 Task: Search one way flight ticket for 5 adults, 2 children, 1 infant in seat and 1 infant on lap in economy from New Orleans: Louis Armstrong New Orleans International Airport to Springfield: Abraham Lincoln Capital Airport on 5-2-2023. Choice of flights is United. Number of bags: 10 checked bags. Price is upto 93000. Outbound departure time preference is 11:15.
Action: Mouse moved to (293, 254)
Screenshot: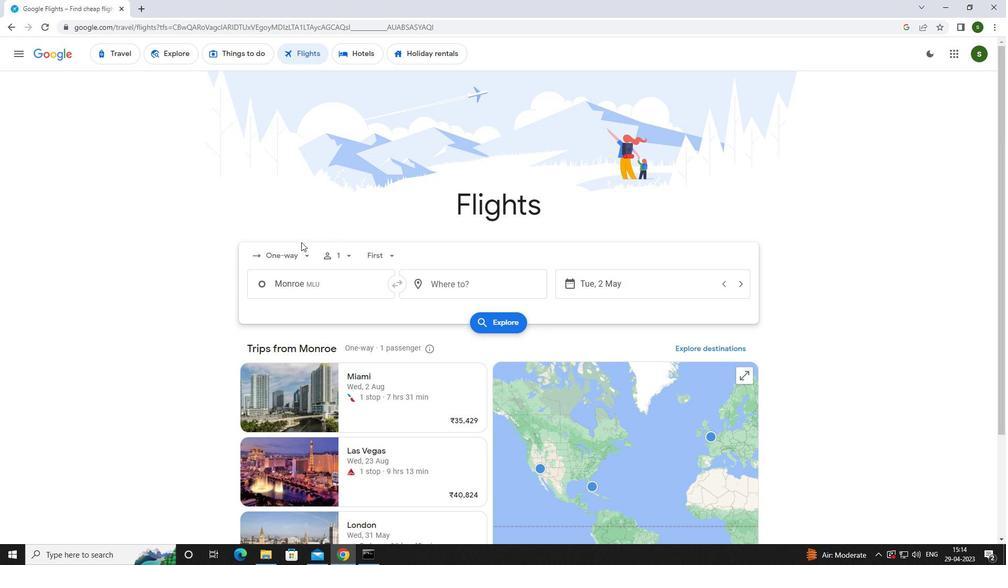 
Action: Mouse pressed left at (293, 254)
Screenshot: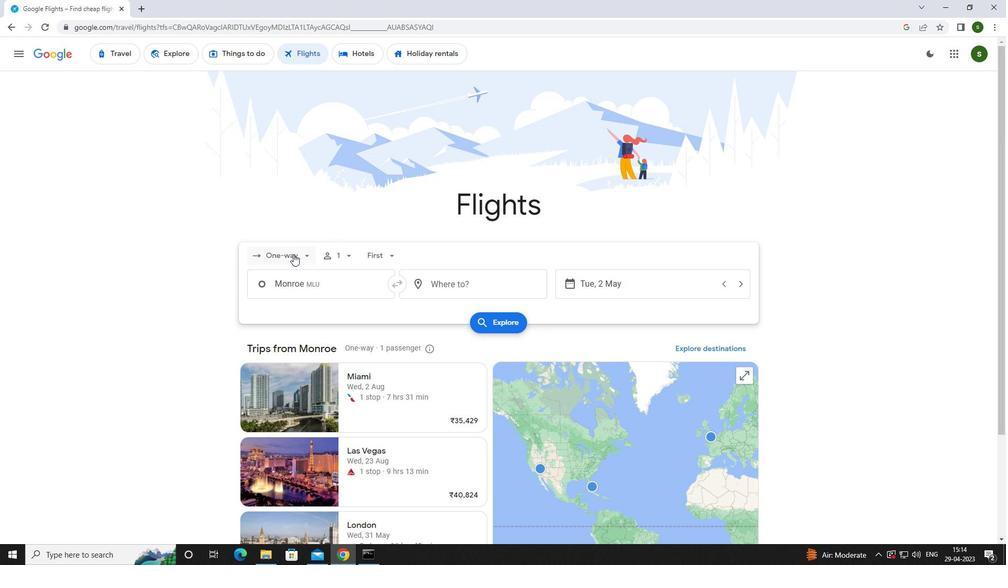 
Action: Mouse moved to (309, 306)
Screenshot: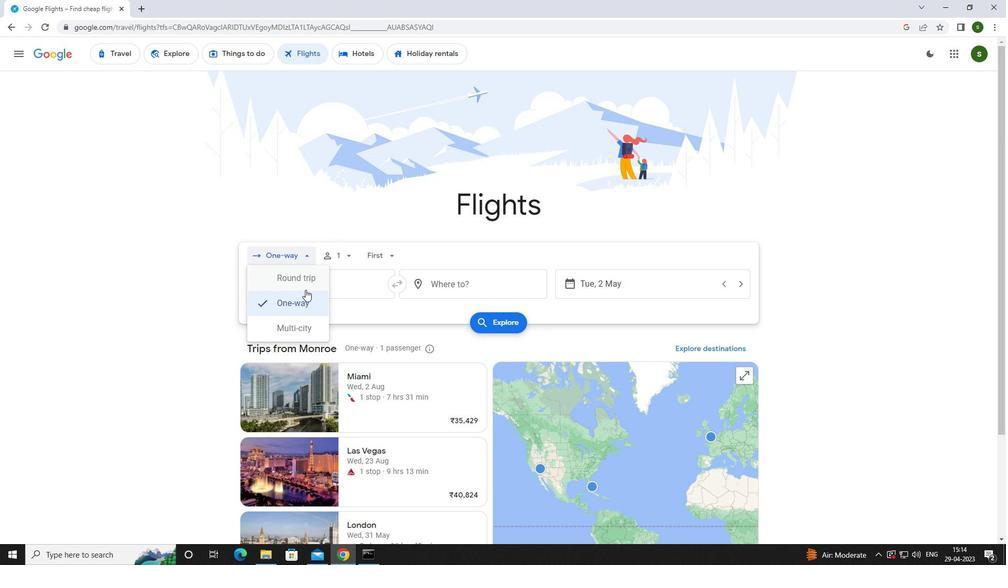 
Action: Mouse pressed left at (309, 306)
Screenshot: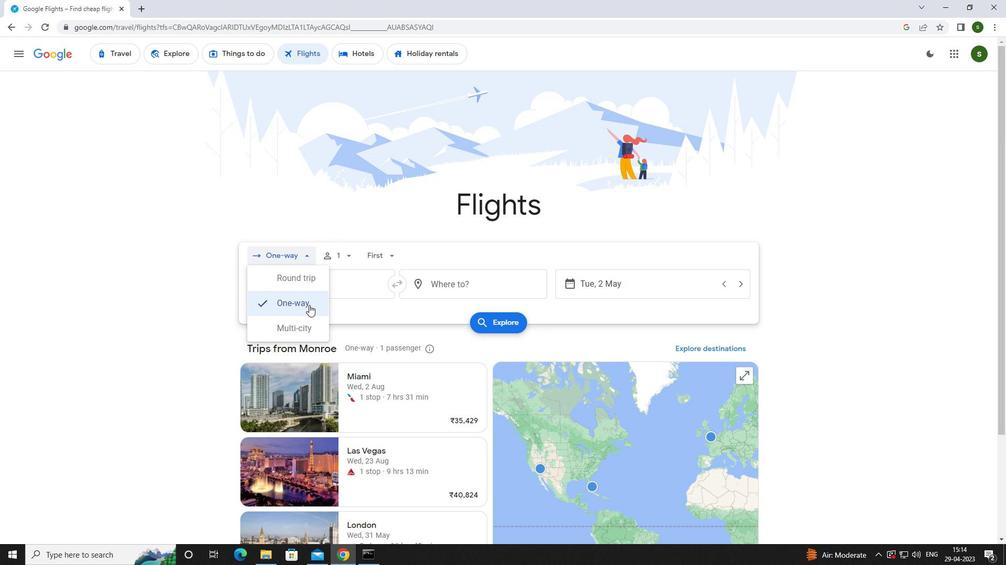 
Action: Mouse moved to (346, 257)
Screenshot: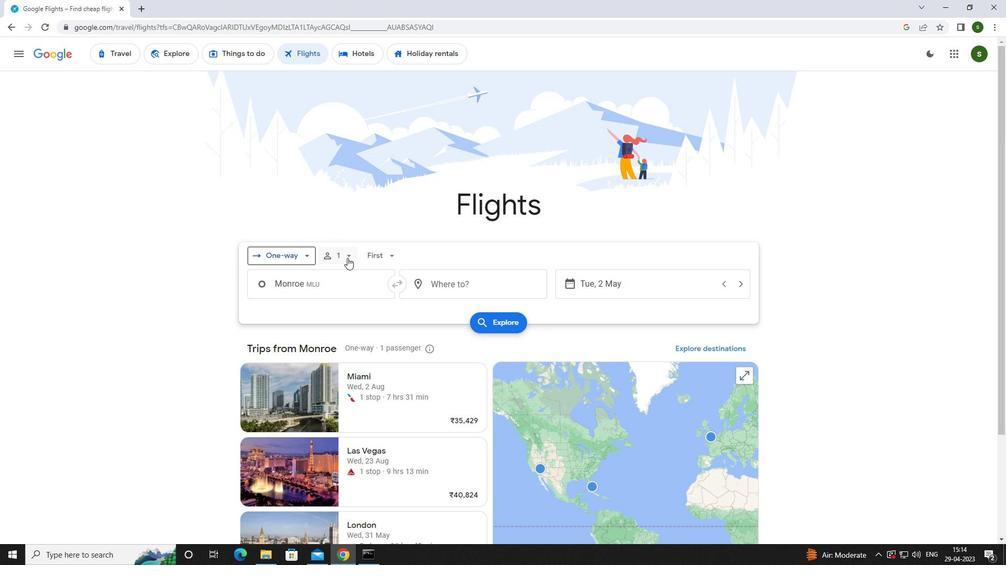 
Action: Mouse pressed left at (346, 257)
Screenshot: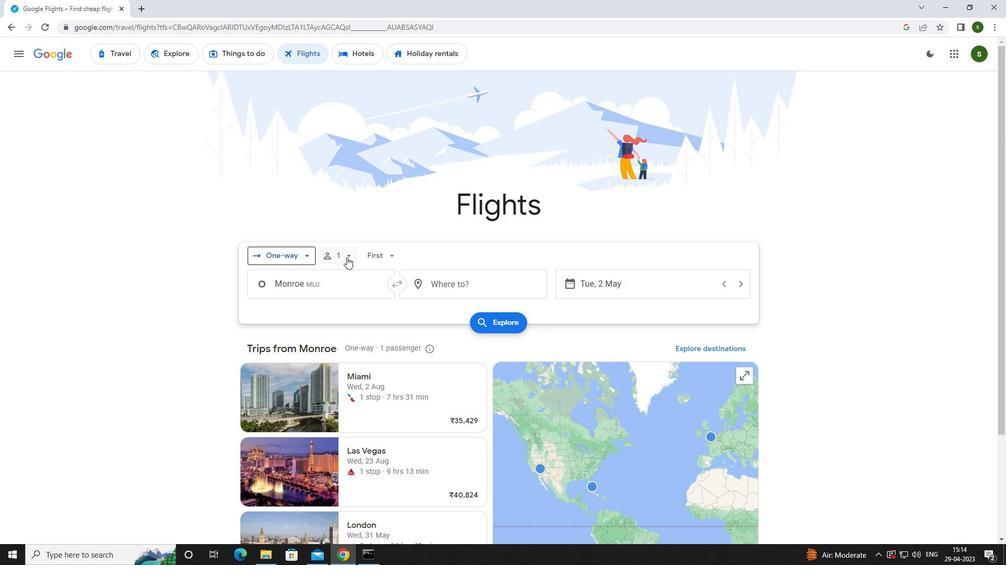 
Action: Mouse moved to (431, 277)
Screenshot: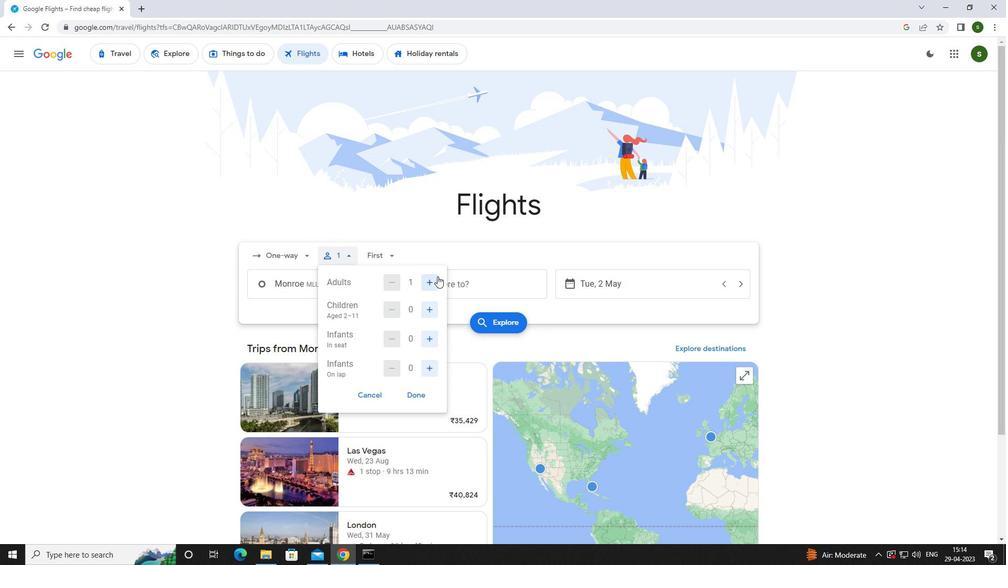 
Action: Mouse pressed left at (431, 277)
Screenshot: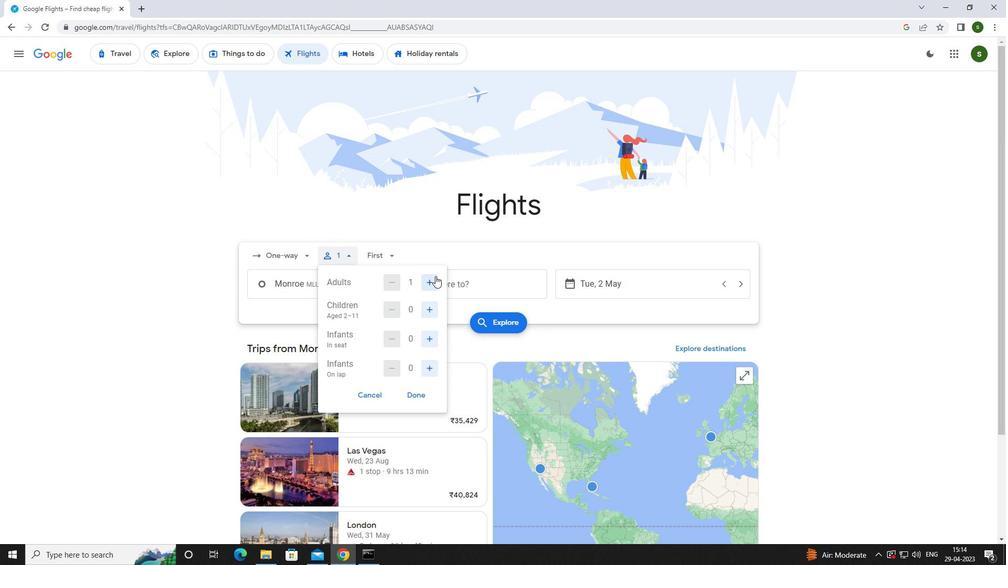 
Action: Mouse pressed left at (431, 277)
Screenshot: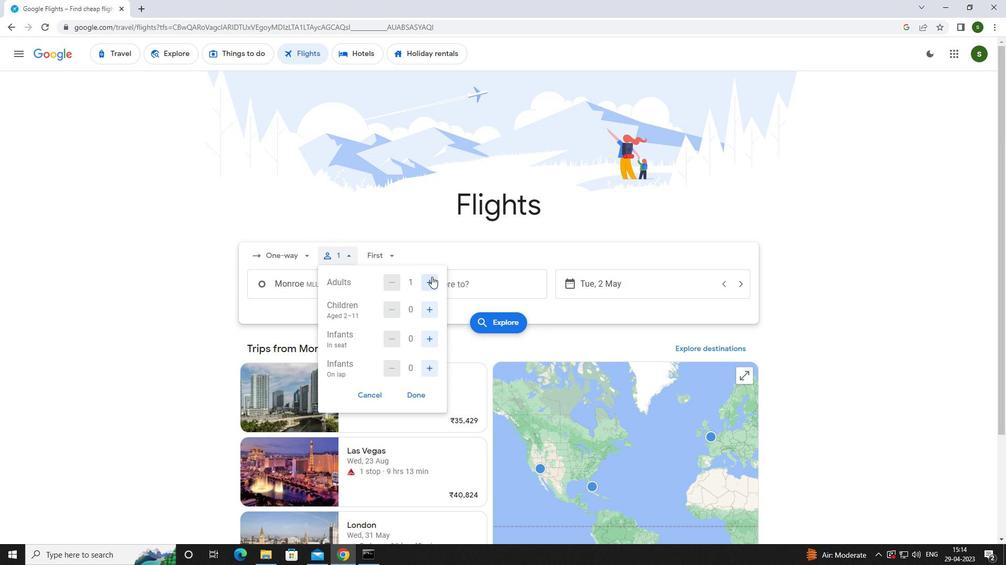 
Action: Mouse pressed left at (431, 277)
Screenshot: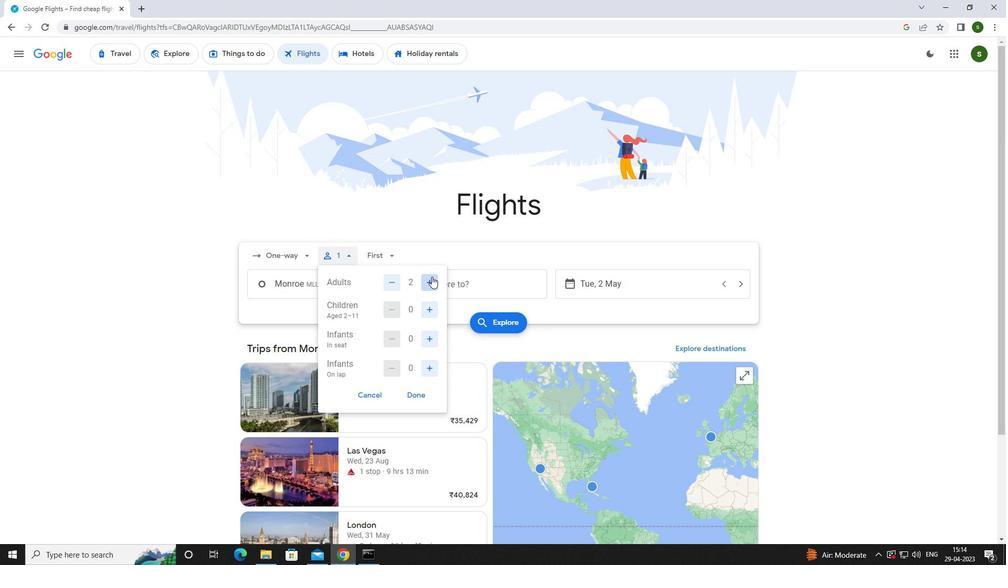 
Action: Mouse moved to (431, 277)
Screenshot: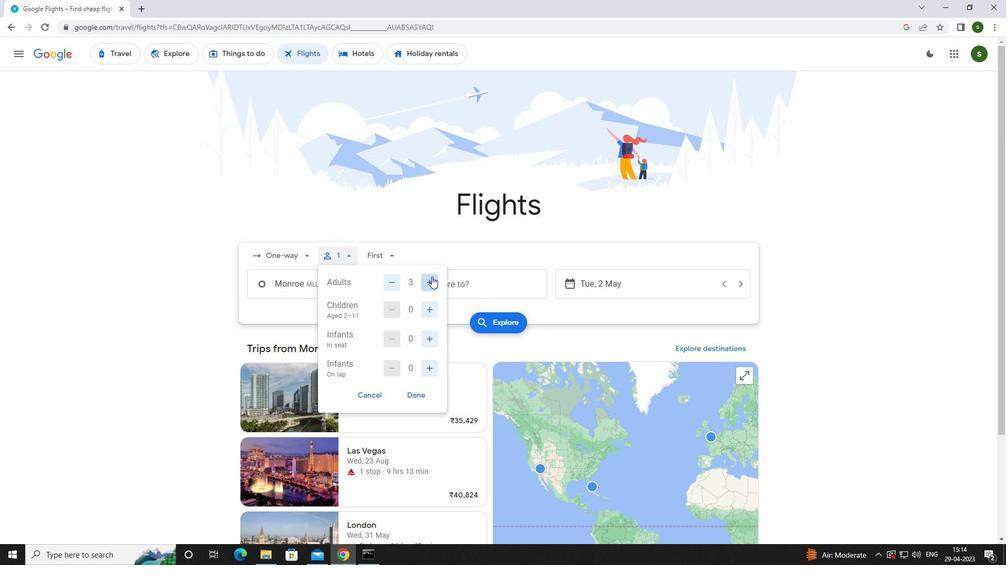 
Action: Mouse pressed left at (431, 277)
Screenshot: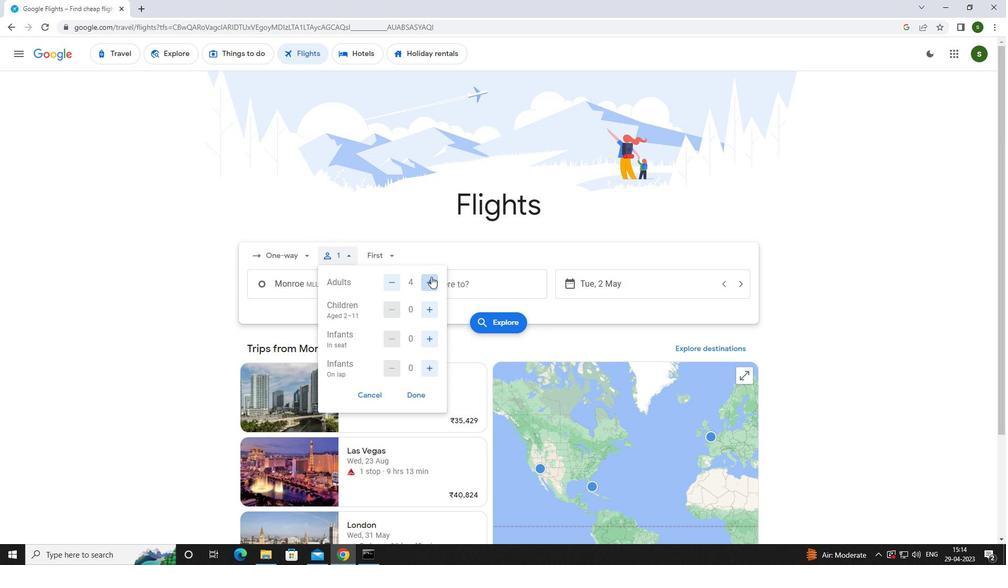 
Action: Mouse moved to (428, 303)
Screenshot: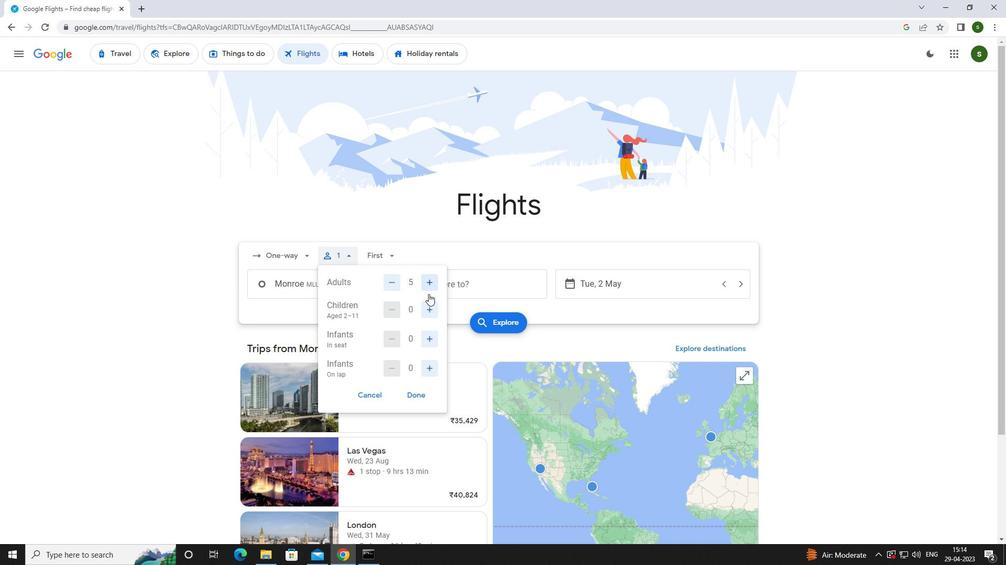 
Action: Mouse pressed left at (428, 303)
Screenshot: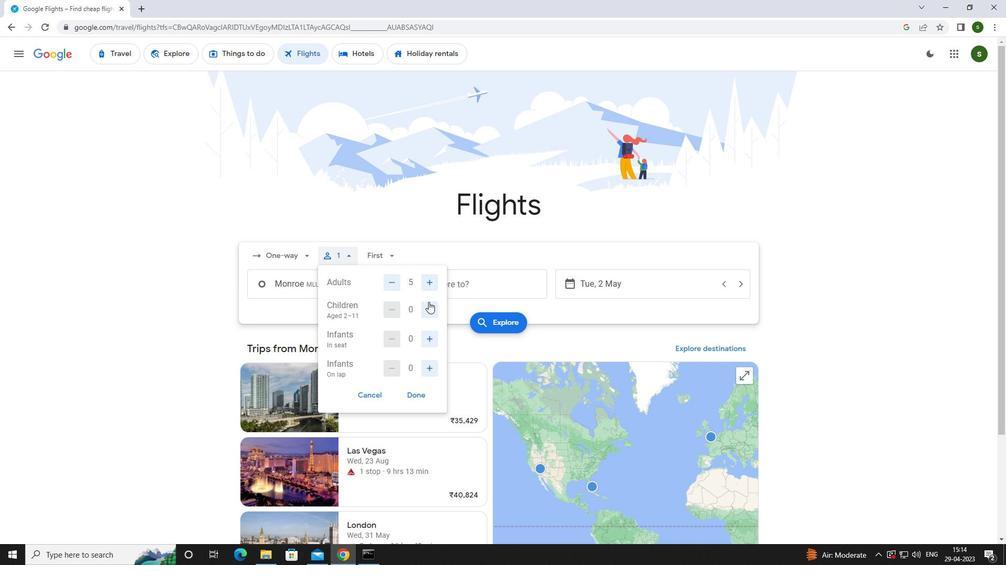 
Action: Mouse pressed left at (428, 303)
Screenshot: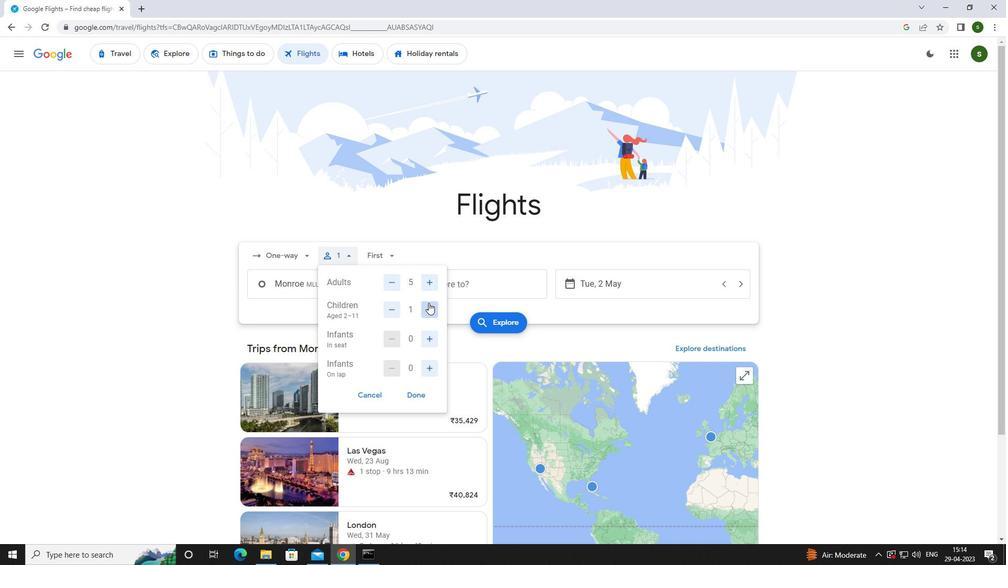
Action: Mouse moved to (430, 334)
Screenshot: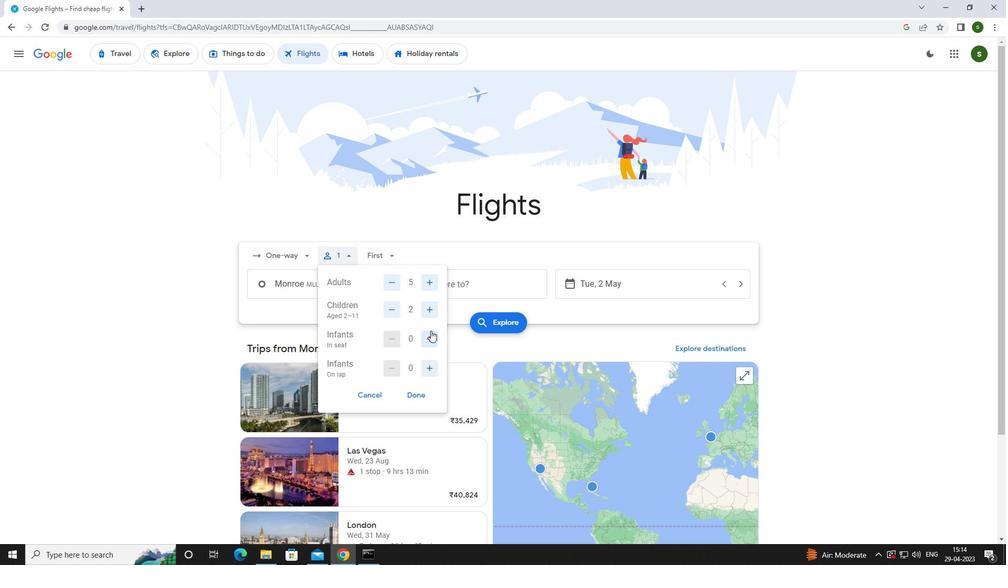 
Action: Mouse pressed left at (430, 334)
Screenshot: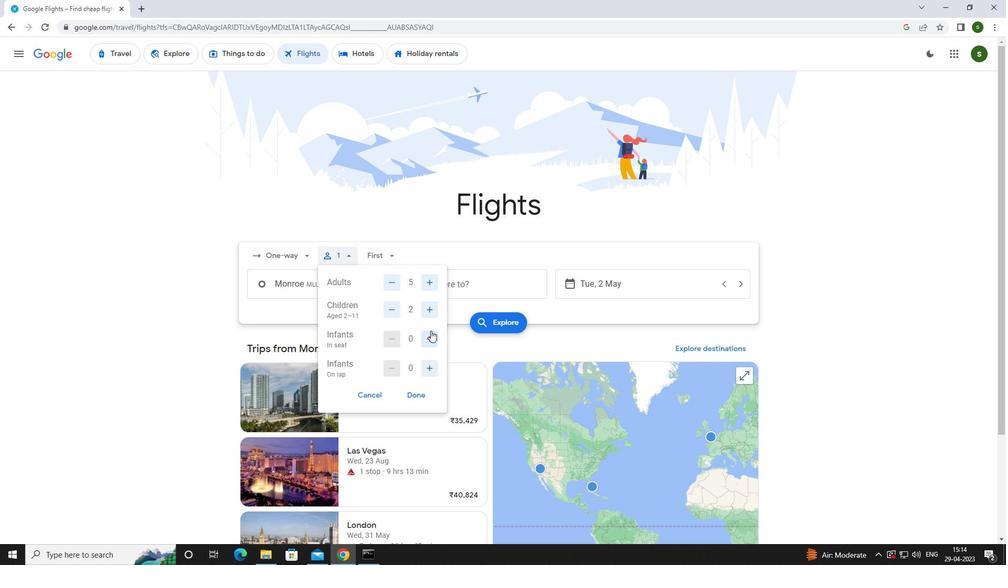 
Action: Mouse moved to (432, 364)
Screenshot: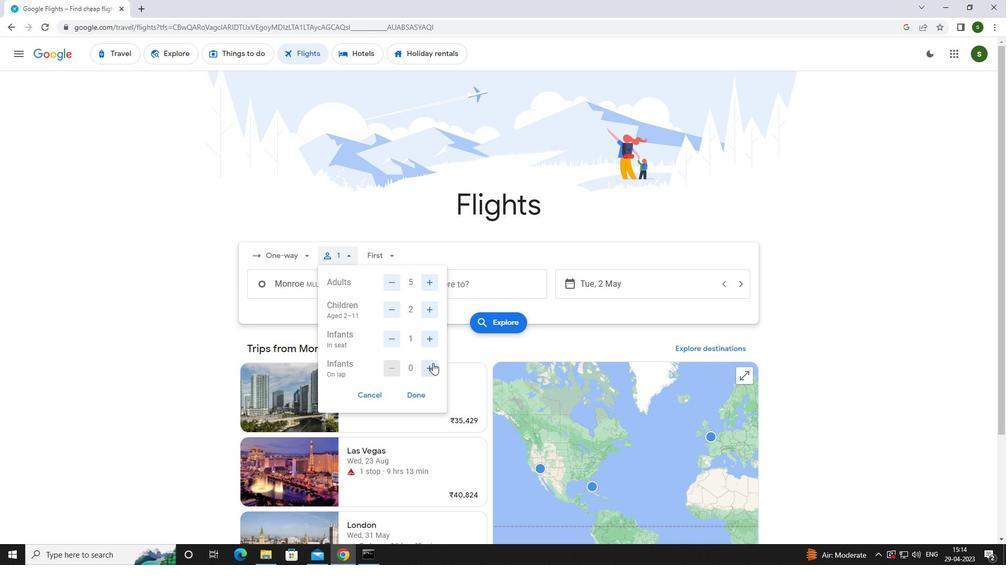 
Action: Mouse pressed left at (432, 364)
Screenshot: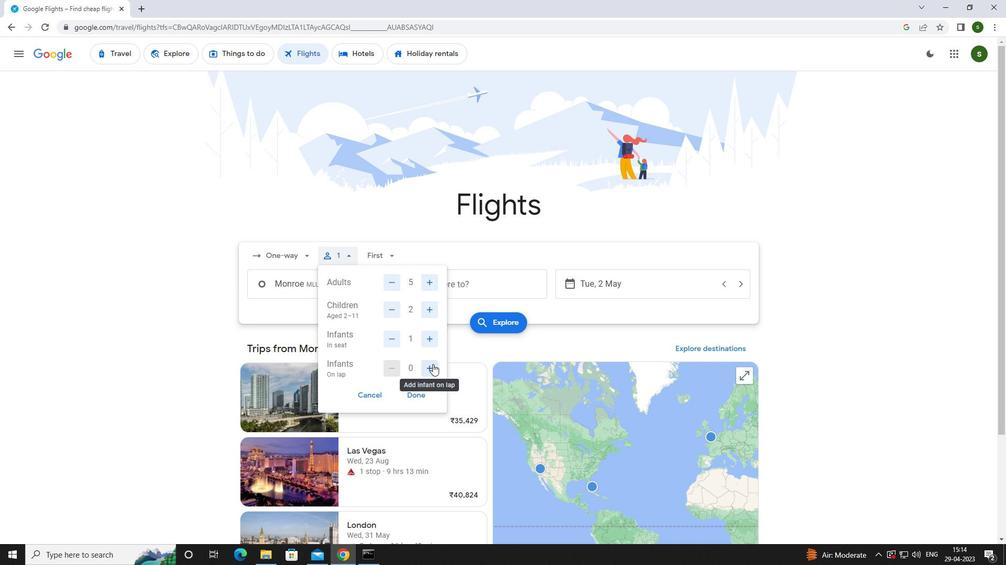 
Action: Mouse moved to (388, 252)
Screenshot: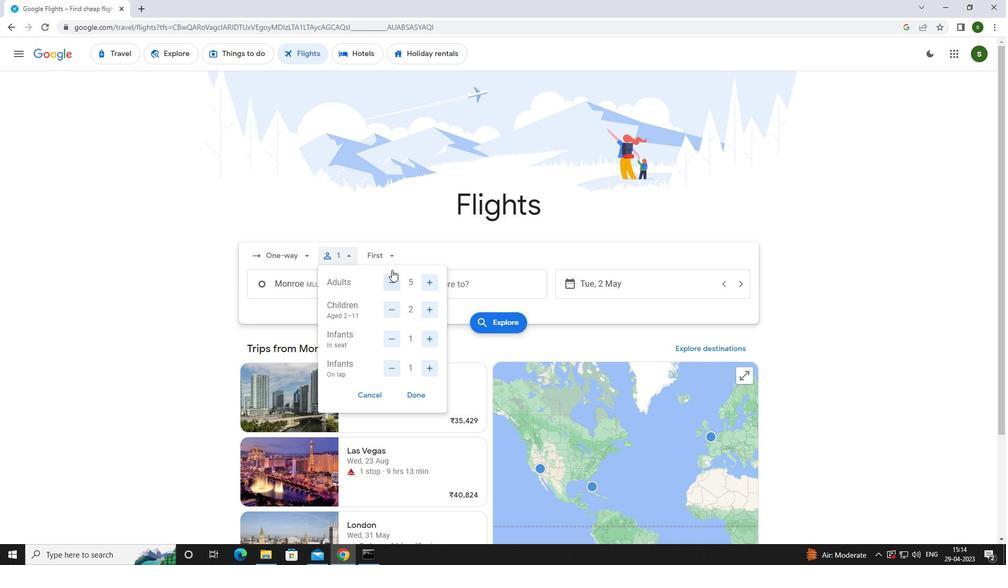 
Action: Mouse pressed left at (388, 252)
Screenshot: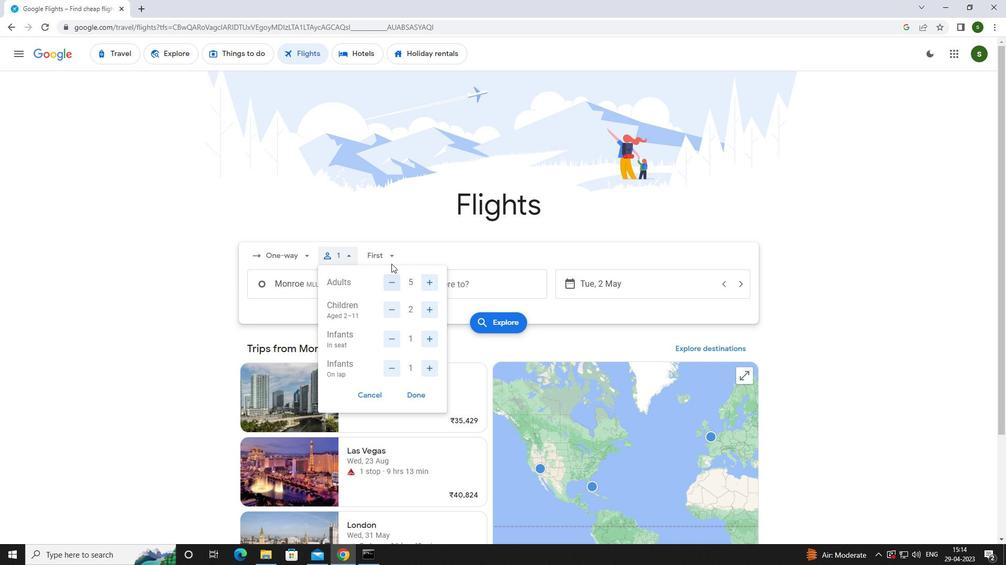 
Action: Mouse moved to (425, 282)
Screenshot: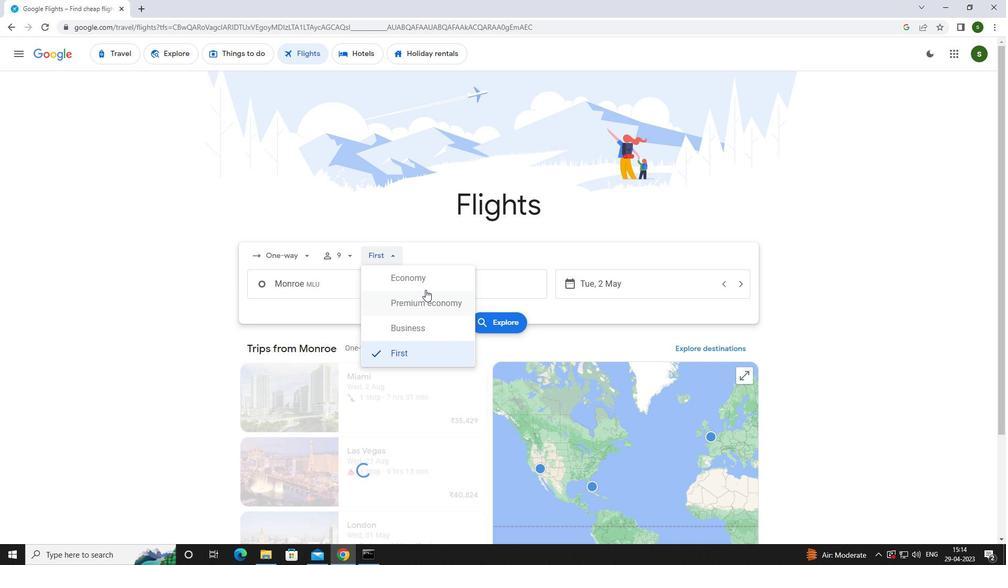 
Action: Mouse pressed left at (425, 282)
Screenshot: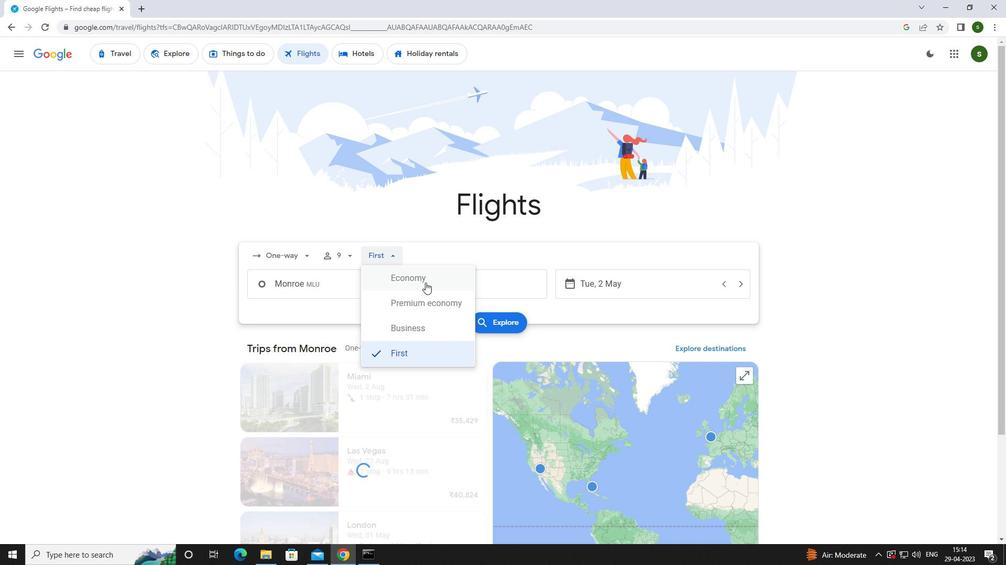 
Action: Mouse moved to (360, 282)
Screenshot: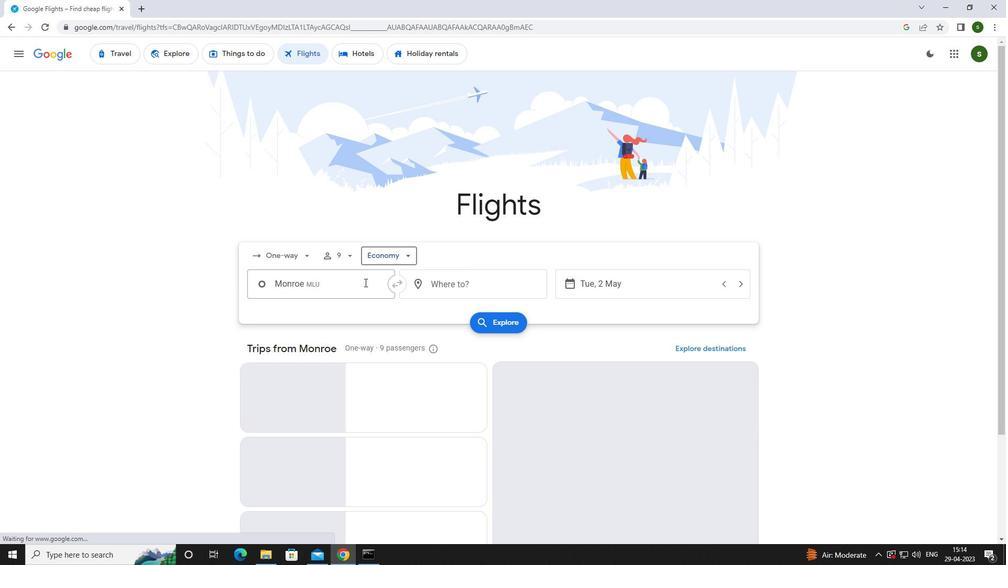 
Action: Mouse pressed left at (360, 282)
Screenshot: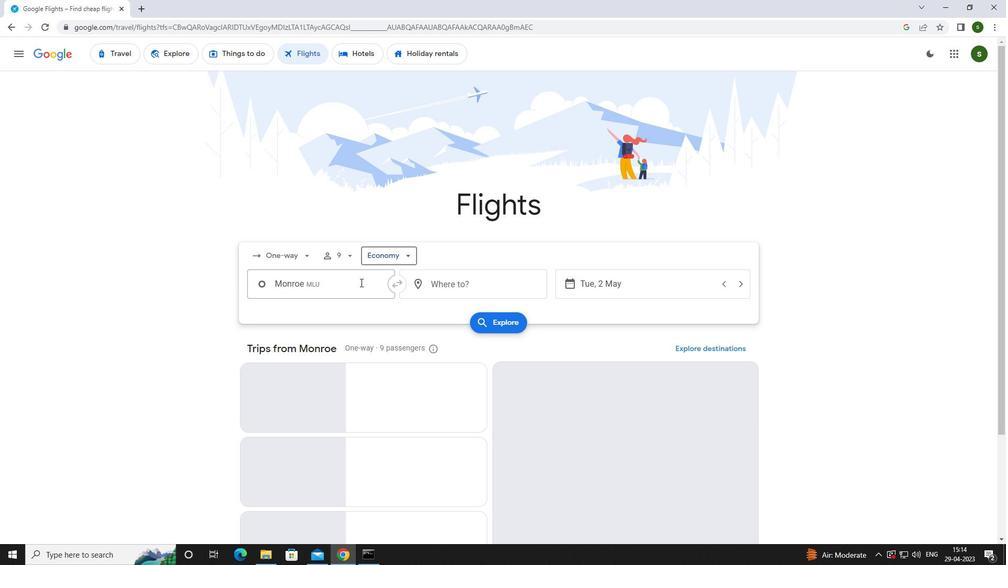 
Action: Key pressed n<Key.caps_lock>ew<Key.space><Key.caps_lock>o<Key.caps_lock>l<Key.backspace>rleans
Screenshot: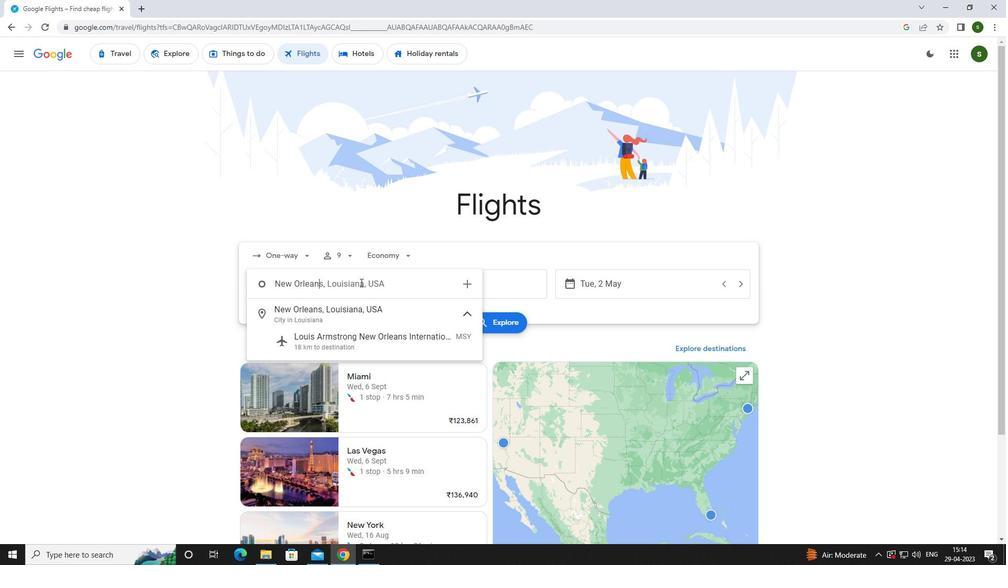 
Action: Mouse moved to (368, 342)
Screenshot: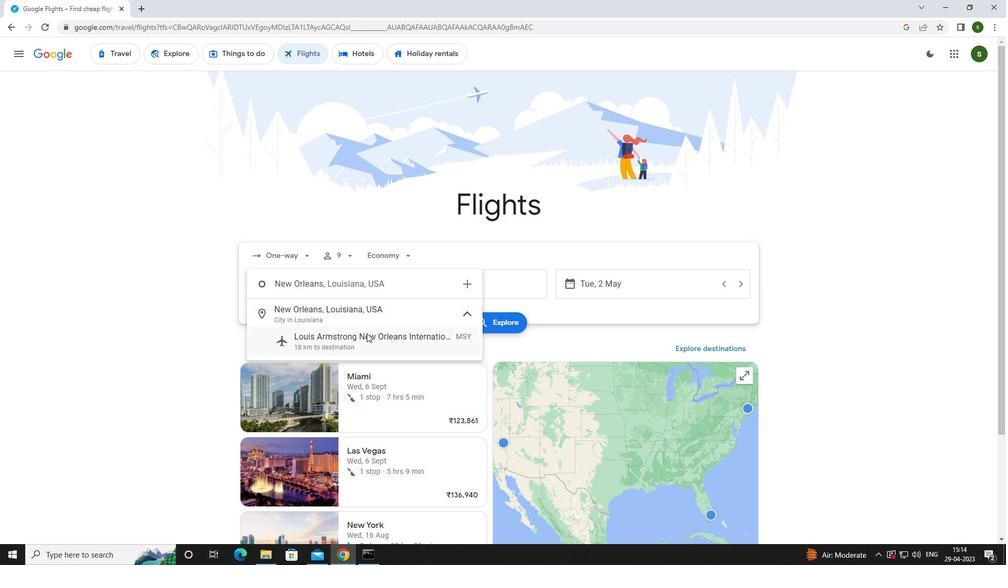 
Action: Mouse pressed left at (368, 342)
Screenshot: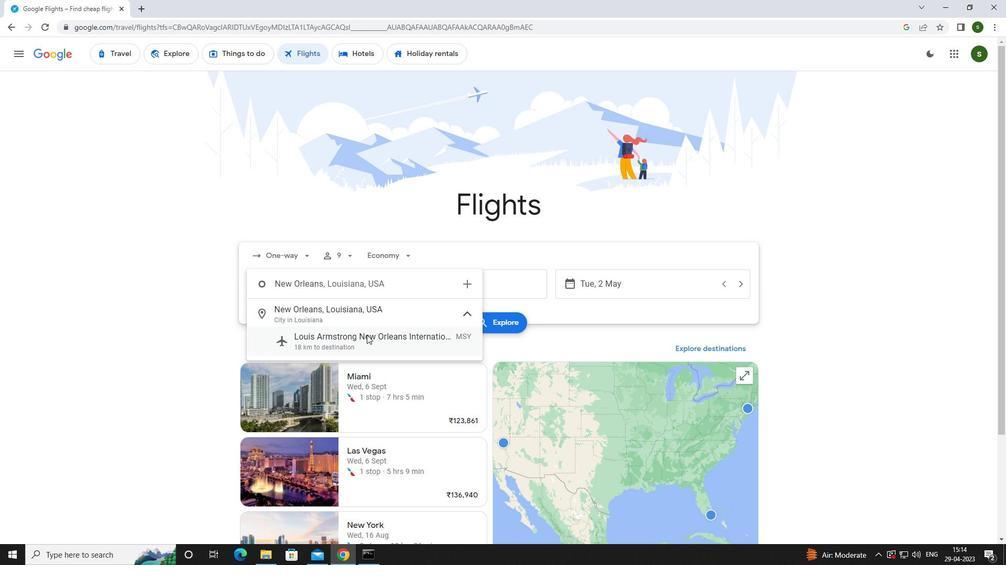 
Action: Mouse moved to (460, 282)
Screenshot: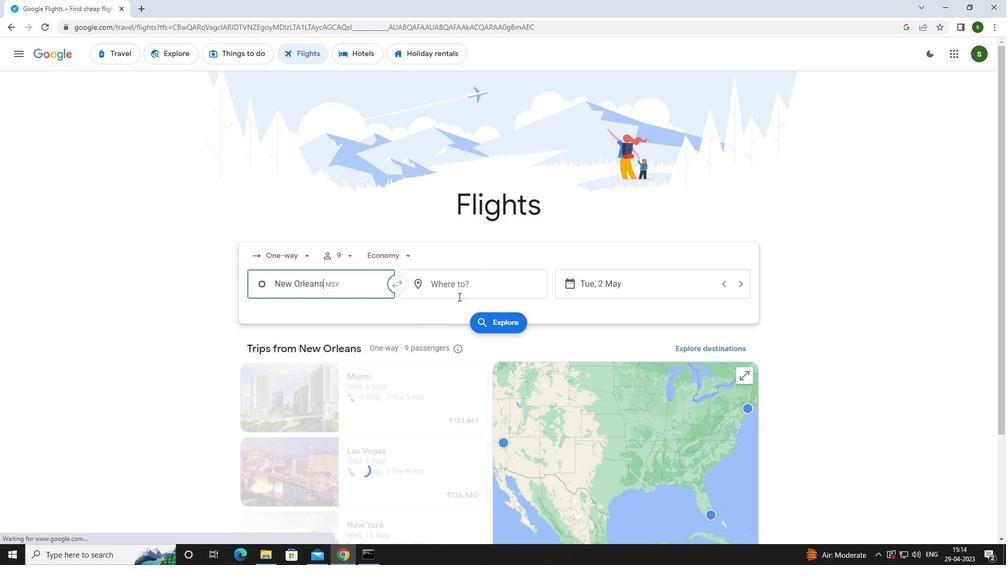 
Action: Mouse pressed left at (460, 282)
Screenshot: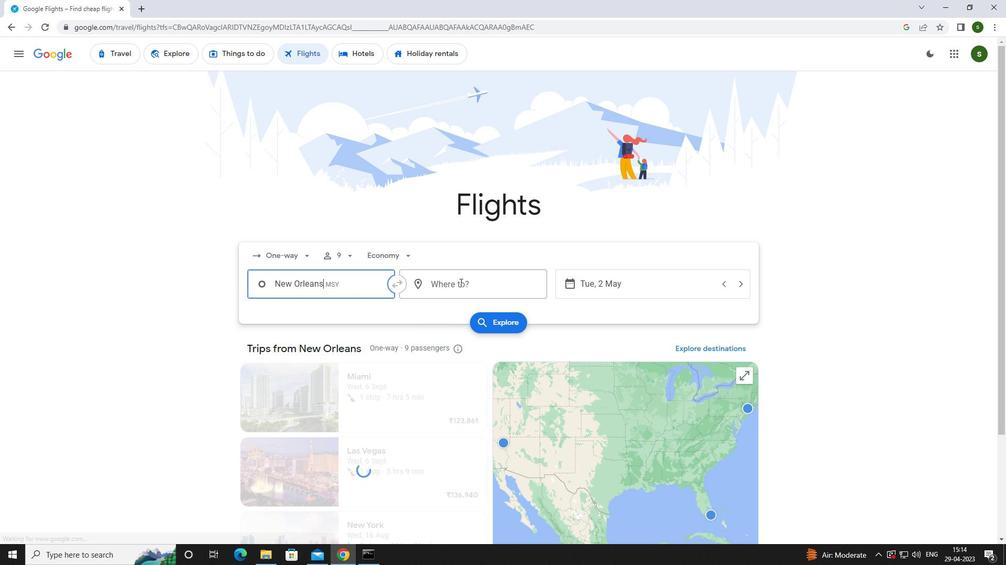
Action: Key pressed <Key.caps_lock>s<Key.caps_lock>pringfield
Screenshot: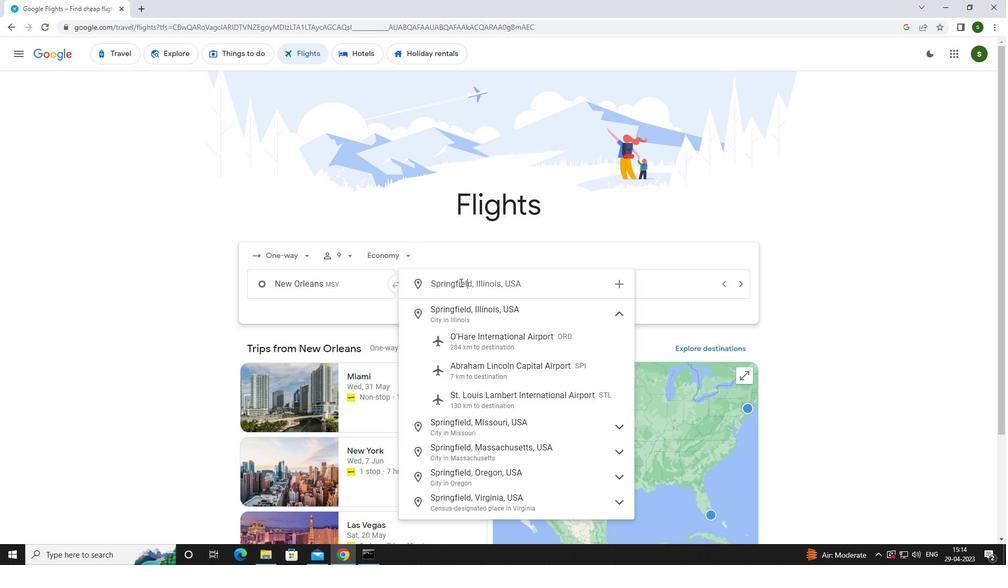 
Action: Mouse moved to (515, 375)
Screenshot: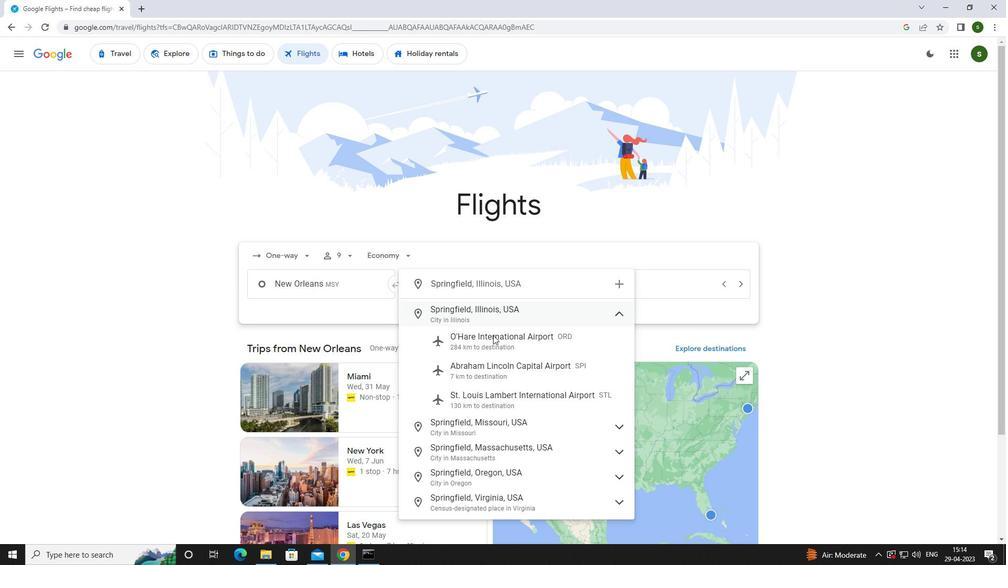 
Action: Mouse pressed left at (515, 375)
Screenshot: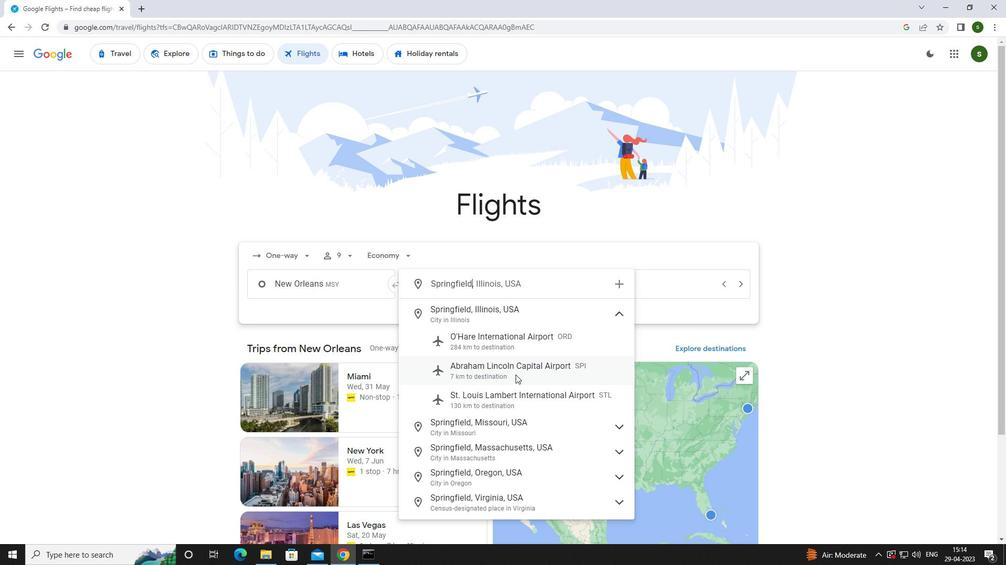 
Action: Mouse moved to (643, 290)
Screenshot: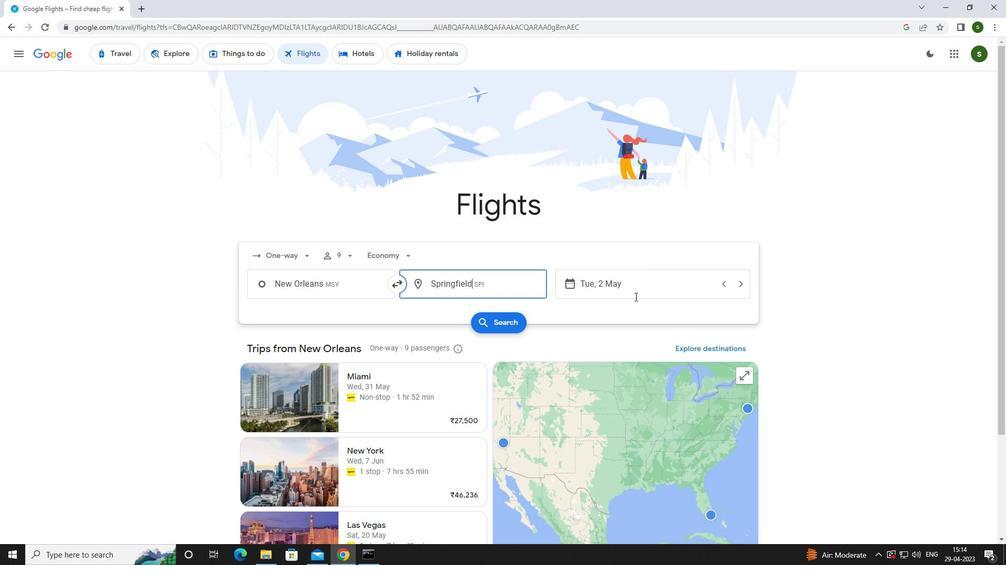
Action: Mouse pressed left at (643, 290)
Screenshot: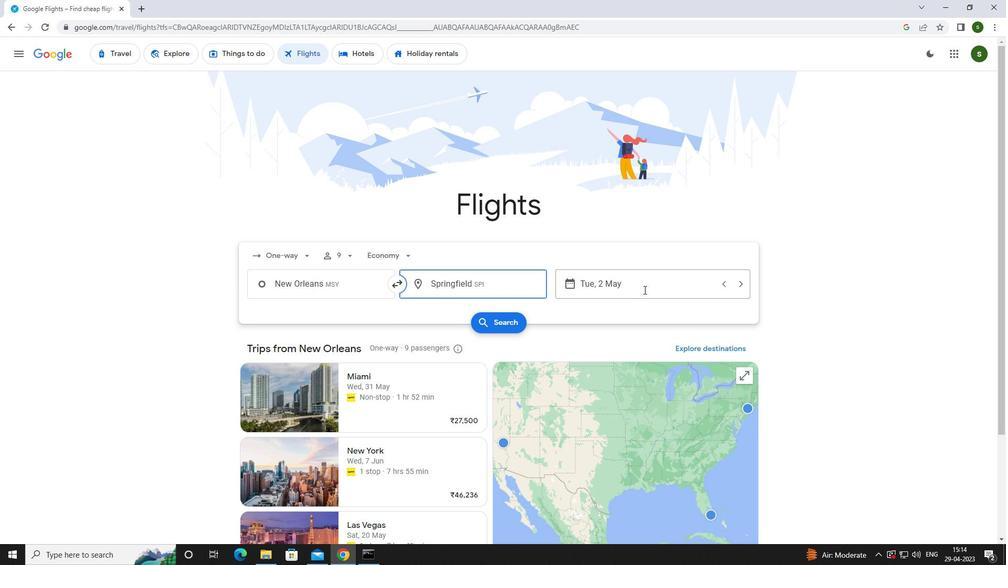 
Action: Mouse moved to (634, 344)
Screenshot: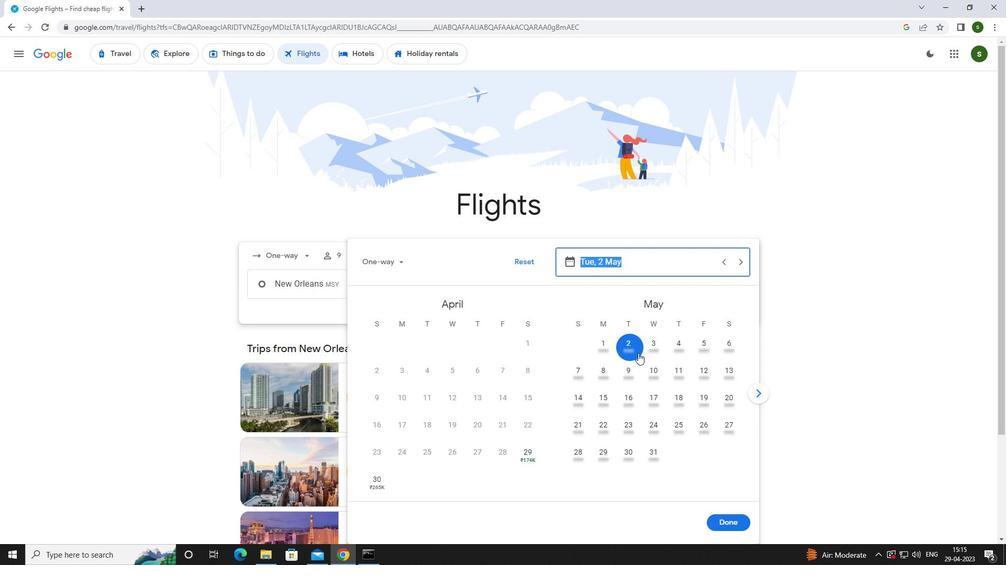 
Action: Mouse pressed left at (634, 344)
Screenshot: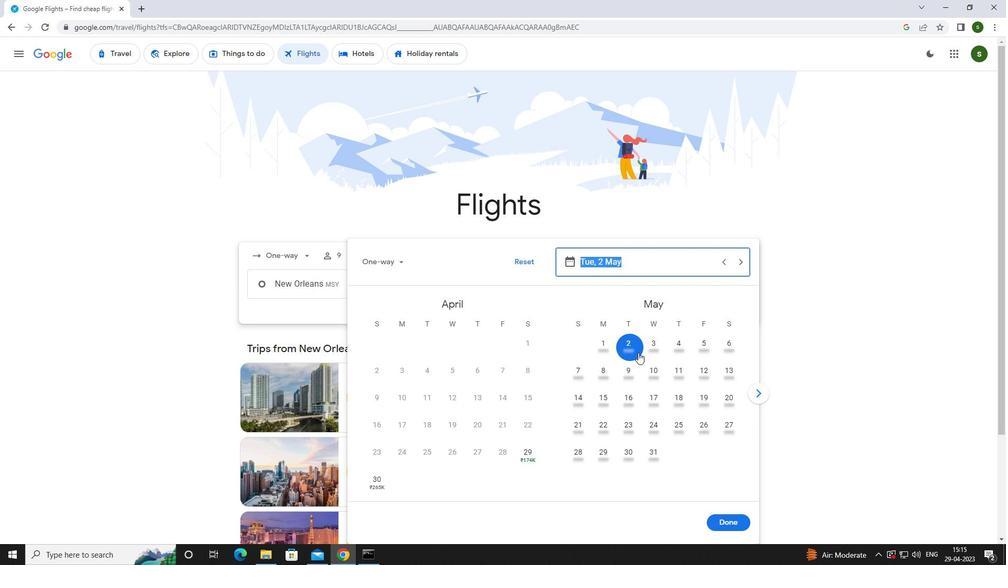 
Action: Mouse moved to (723, 517)
Screenshot: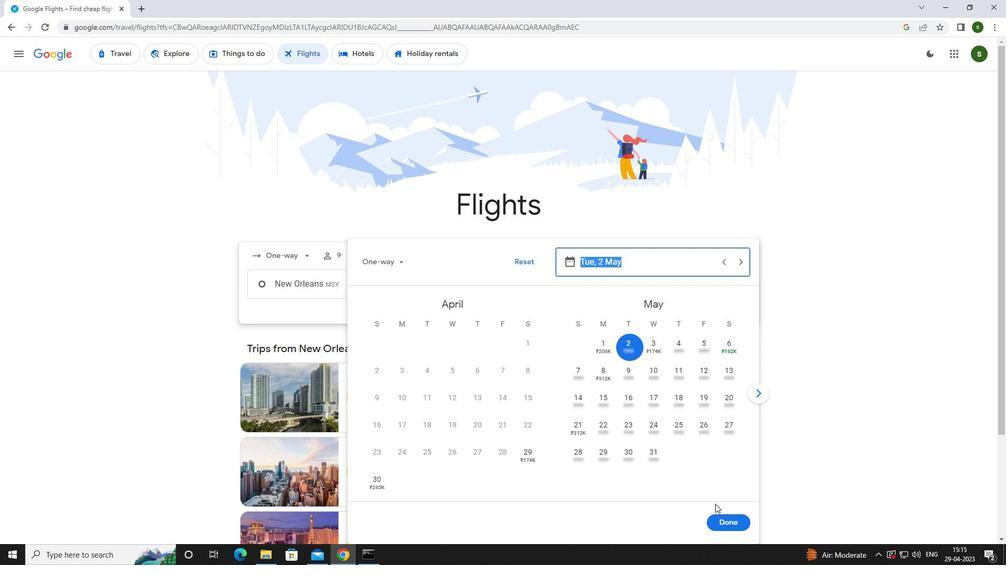 
Action: Mouse pressed left at (723, 517)
Screenshot: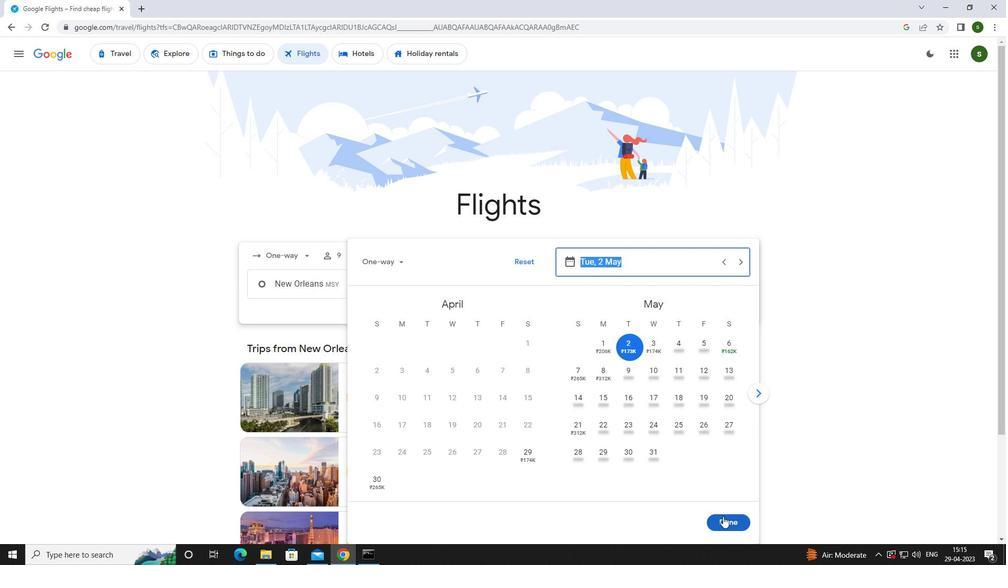
Action: Mouse moved to (497, 317)
Screenshot: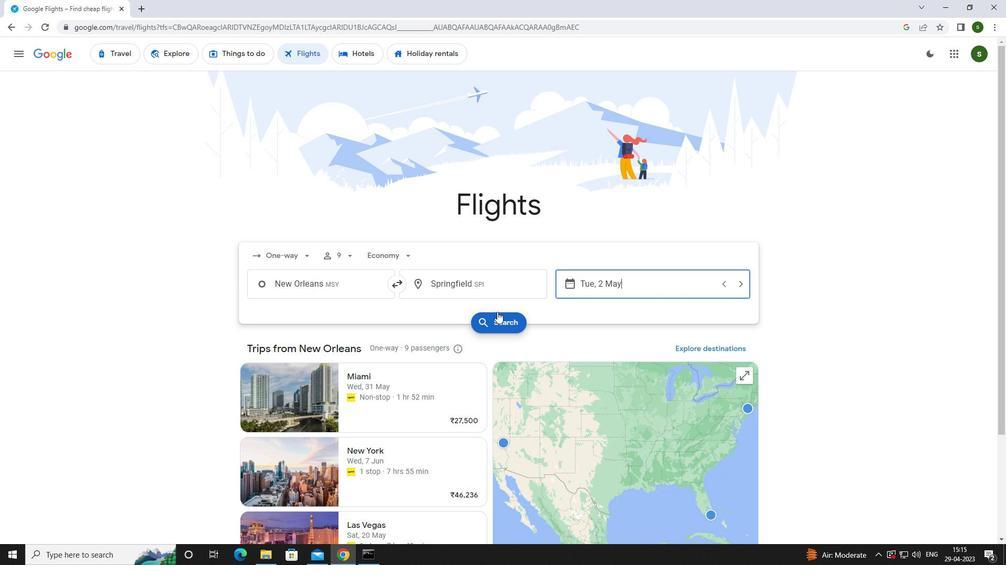 
Action: Mouse pressed left at (497, 317)
Screenshot: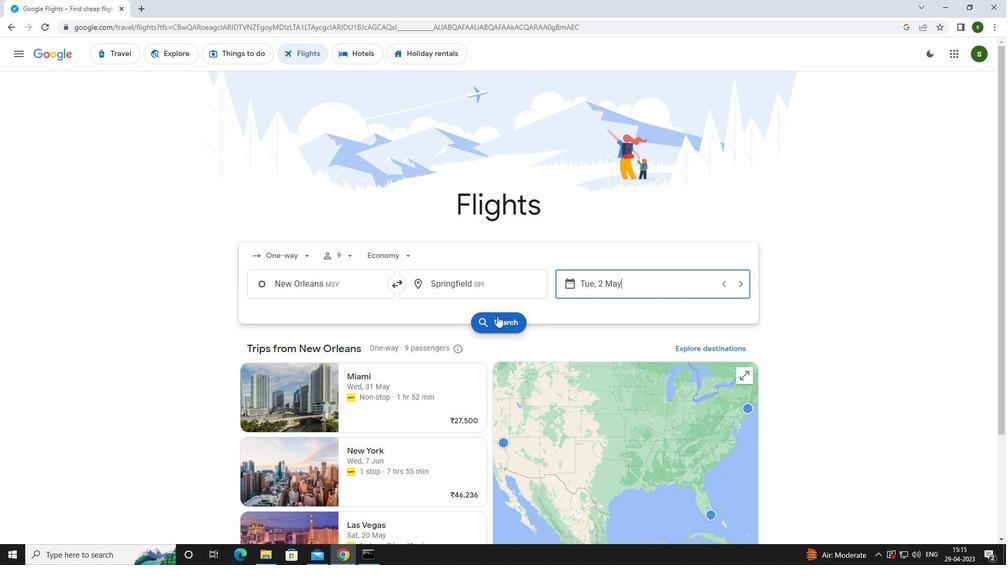 
Action: Mouse moved to (271, 154)
Screenshot: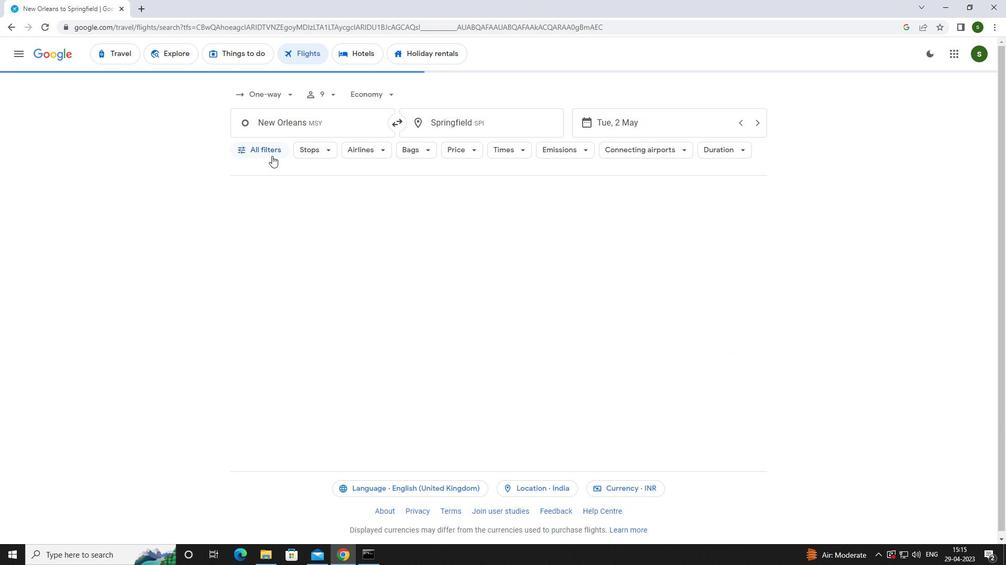 
Action: Mouse pressed left at (271, 154)
Screenshot: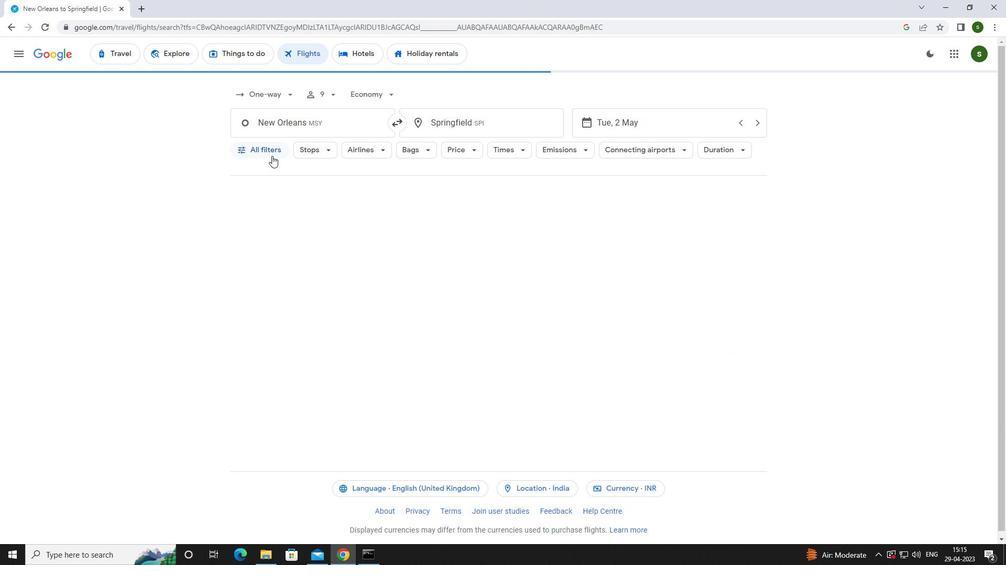 
Action: Mouse moved to (394, 377)
Screenshot: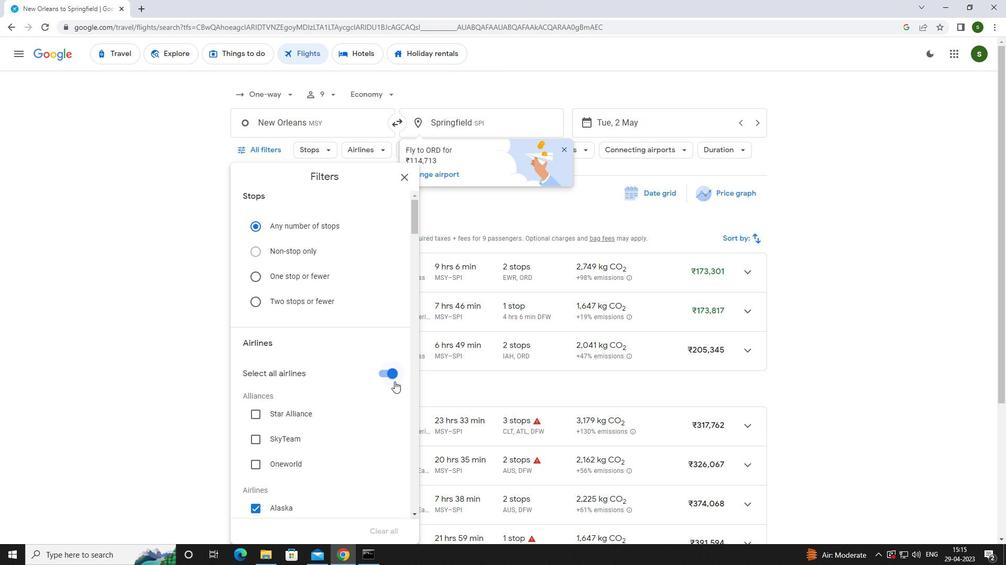 
Action: Mouse pressed left at (394, 377)
Screenshot: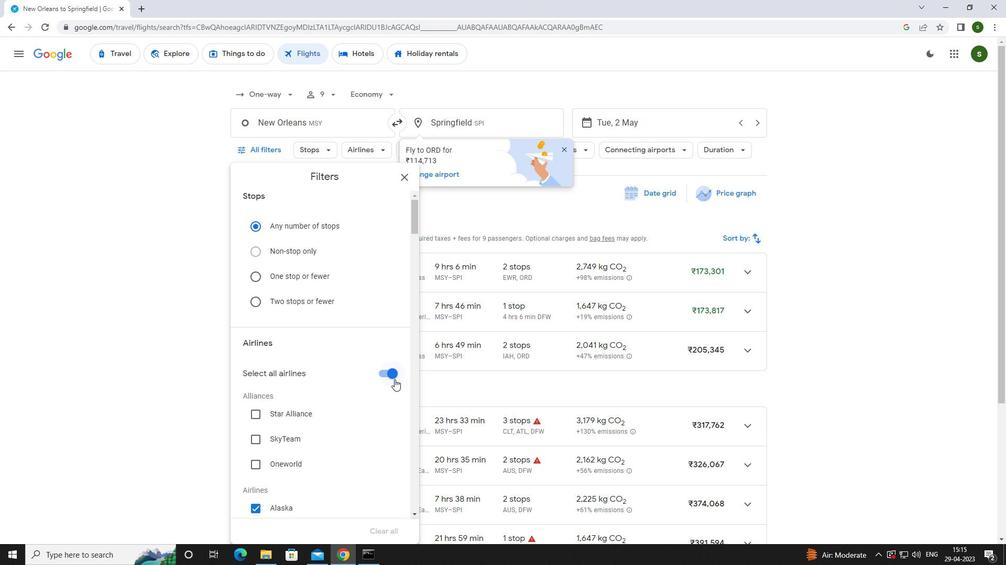 
Action: Mouse moved to (318, 318)
Screenshot: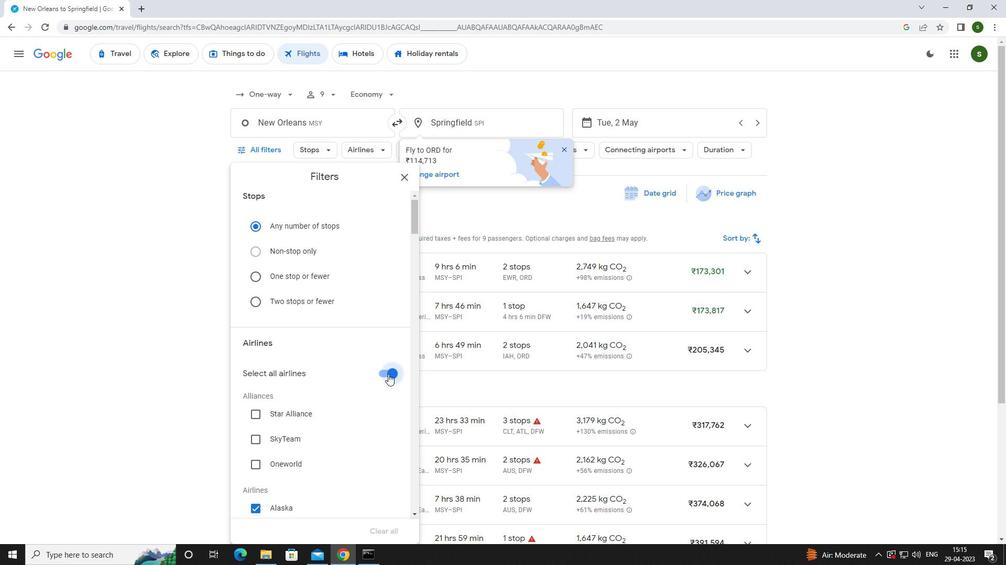 
Action: Mouse scrolled (318, 317) with delta (0, 0)
Screenshot: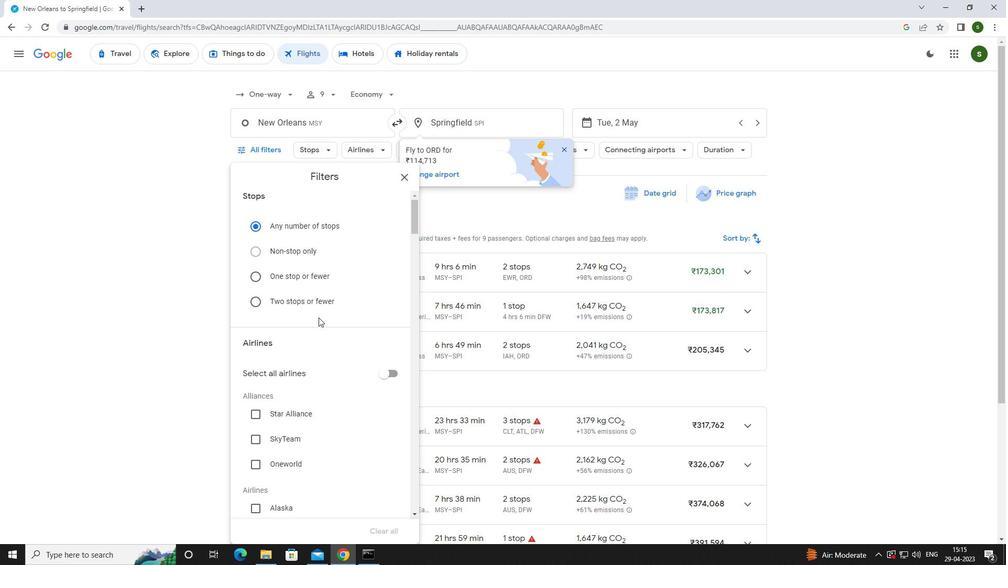 
Action: Mouse scrolled (318, 317) with delta (0, 0)
Screenshot: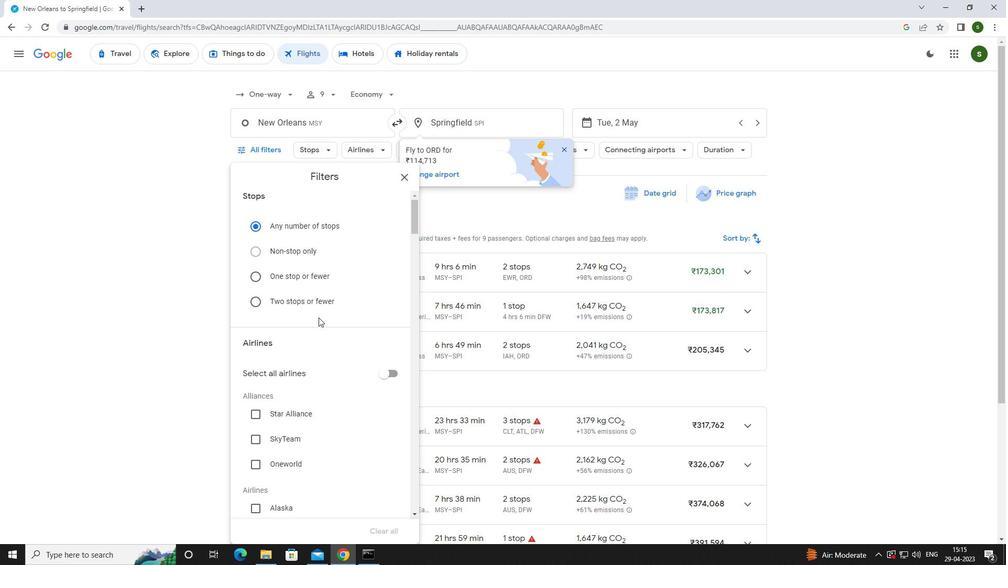 
Action: Mouse scrolled (318, 317) with delta (0, 0)
Screenshot: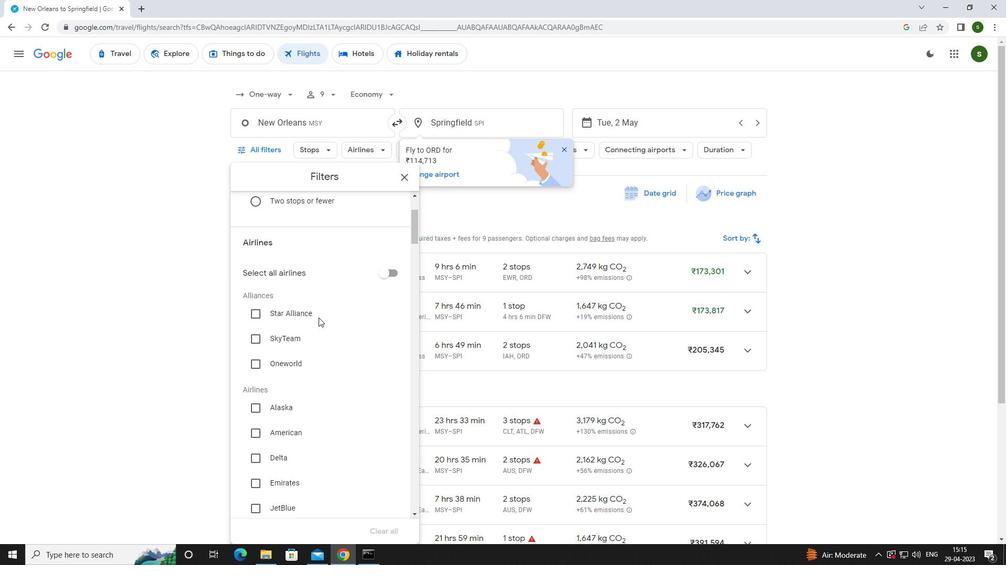 
Action: Mouse scrolled (318, 317) with delta (0, 0)
Screenshot: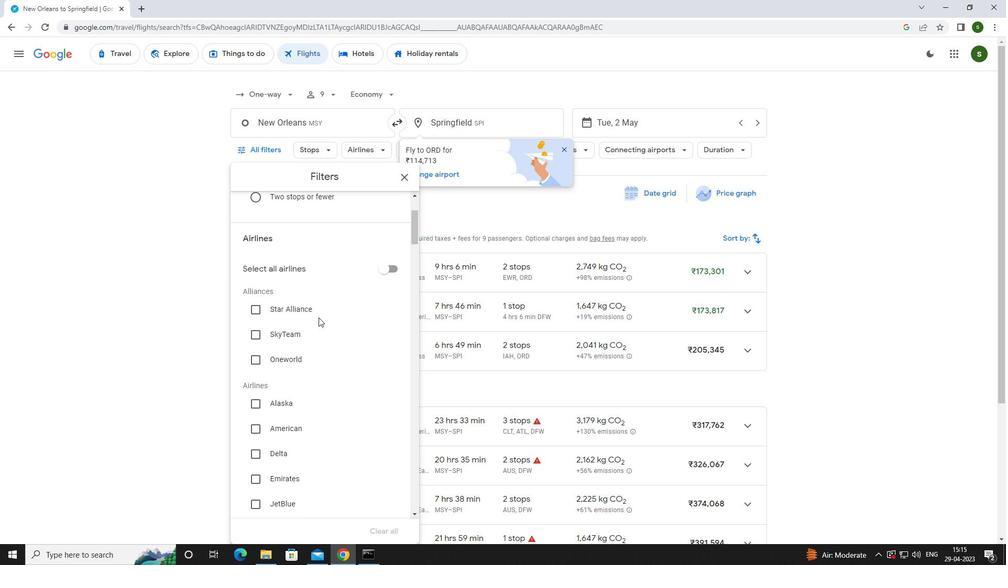 
Action: Mouse scrolled (318, 317) with delta (0, 0)
Screenshot: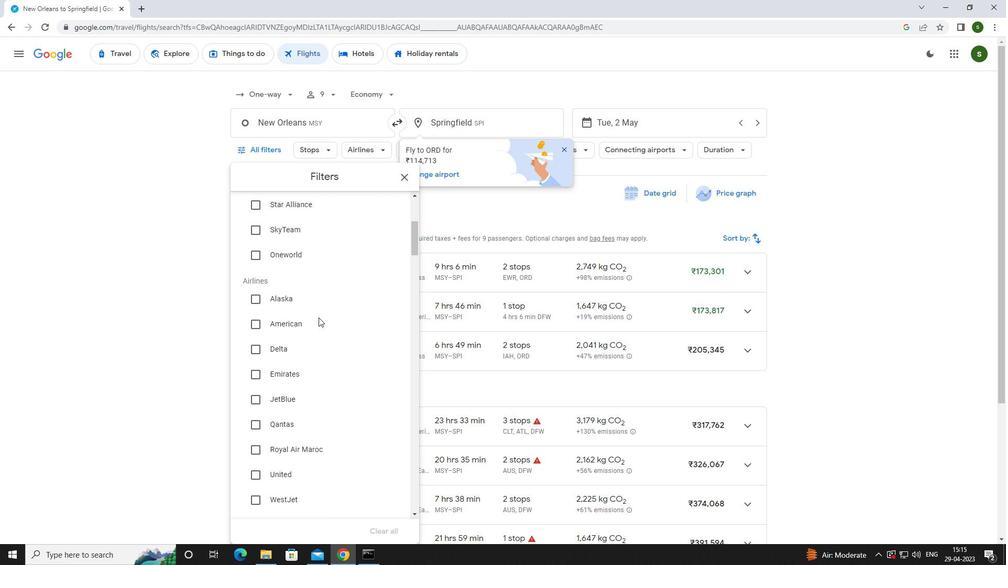 
Action: Mouse scrolled (318, 317) with delta (0, 0)
Screenshot: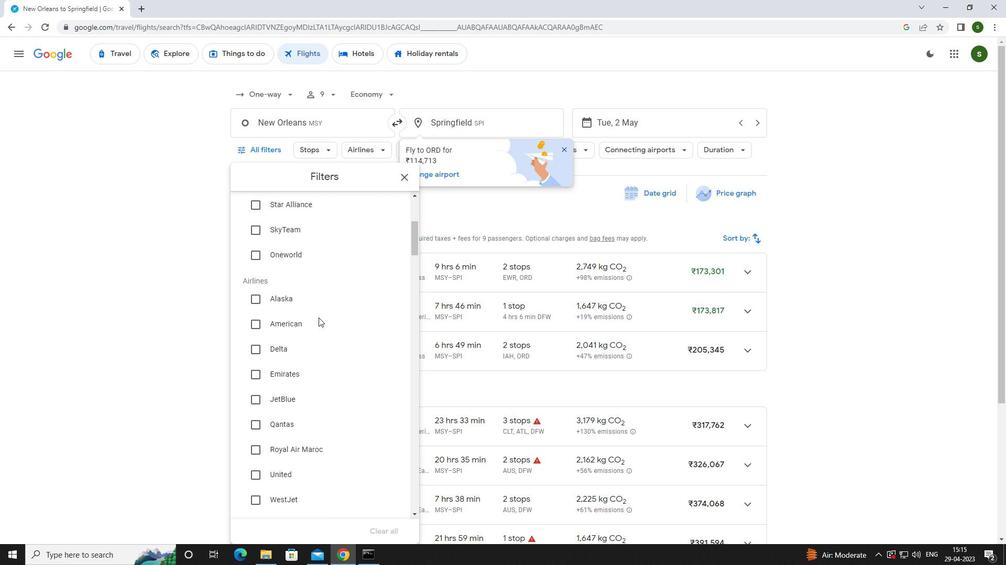 
Action: Mouse moved to (281, 370)
Screenshot: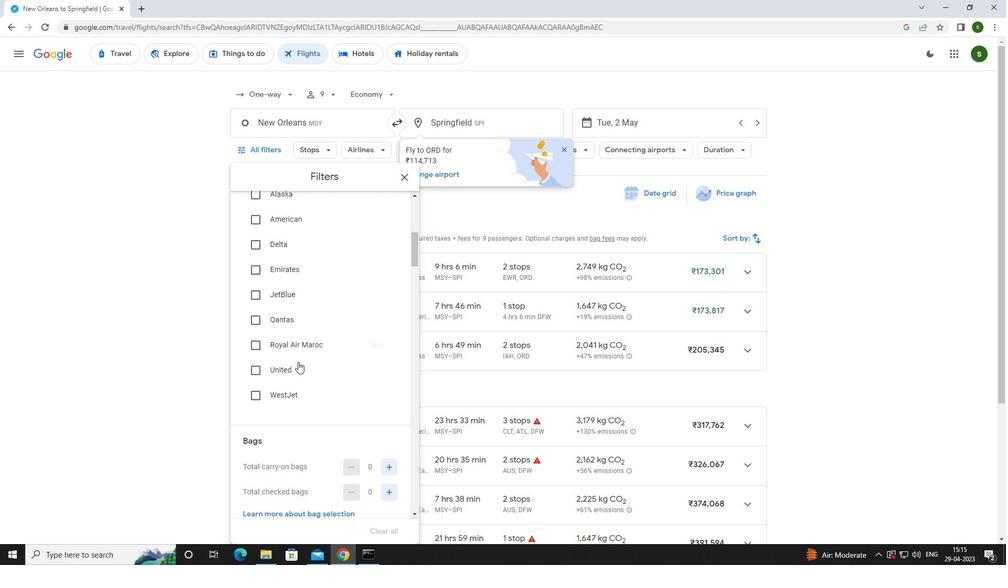 
Action: Mouse pressed left at (281, 370)
Screenshot: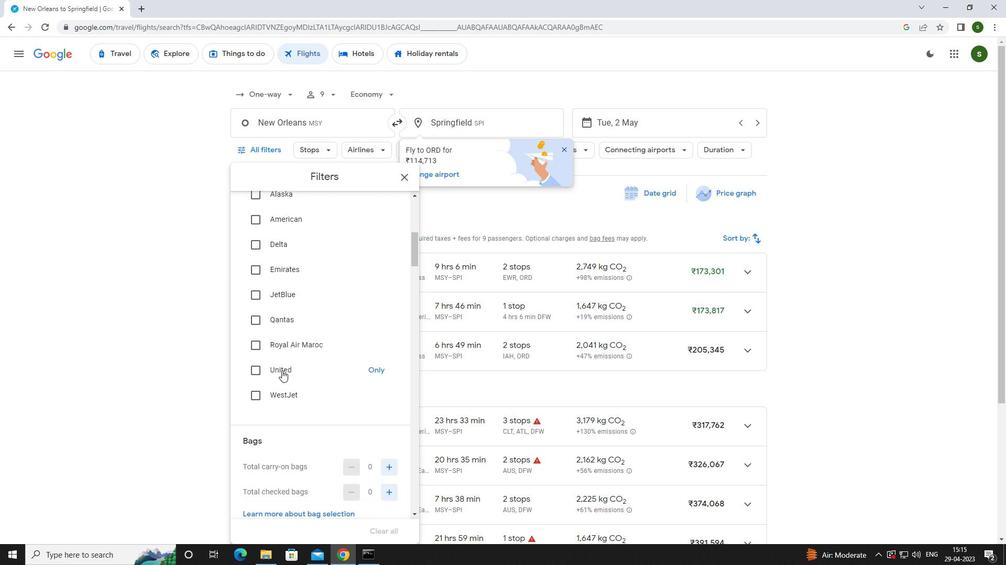 
Action: Mouse moved to (339, 377)
Screenshot: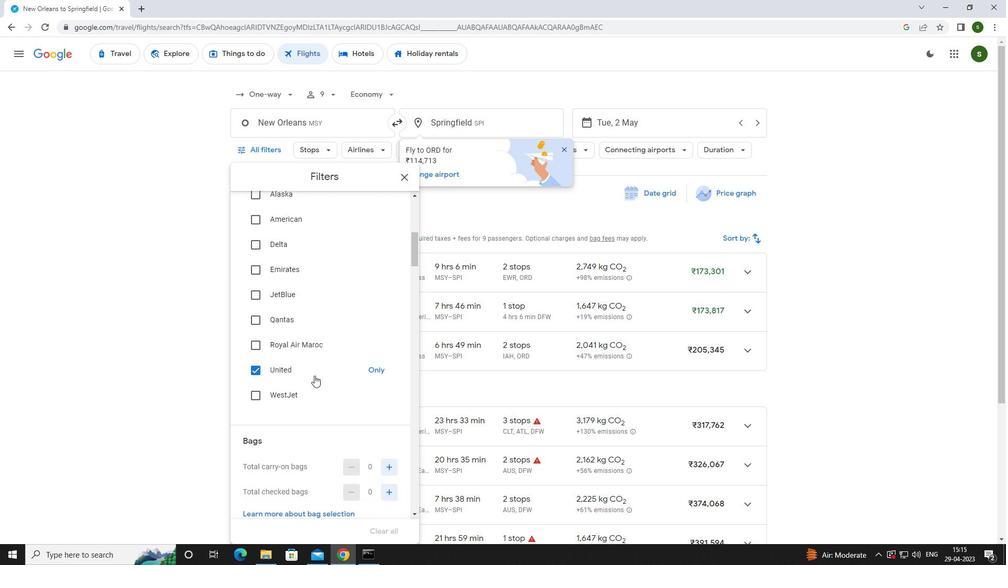 
Action: Mouse scrolled (339, 376) with delta (0, 0)
Screenshot: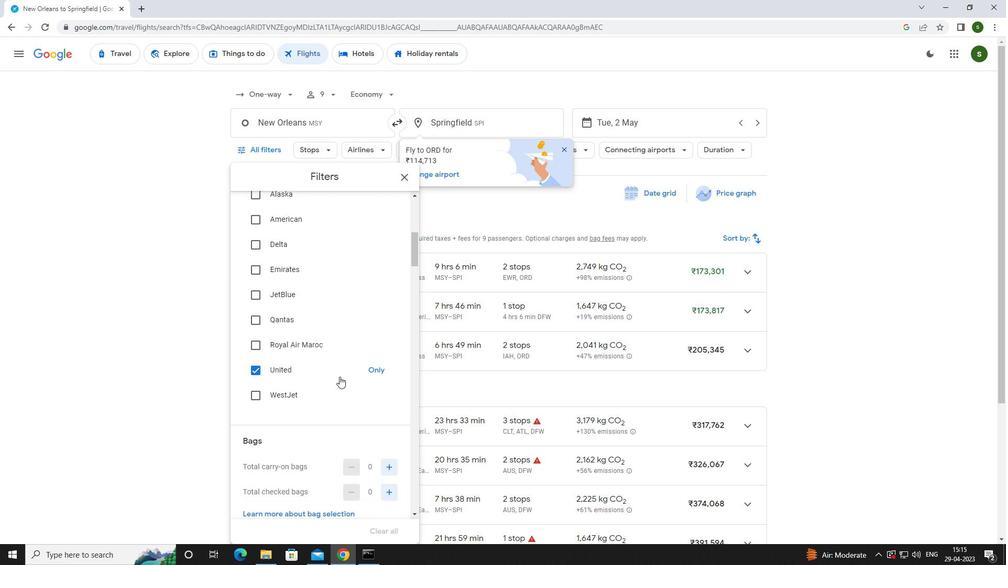 
Action: Mouse scrolled (339, 376) with delta (0, 0)
Screenshot: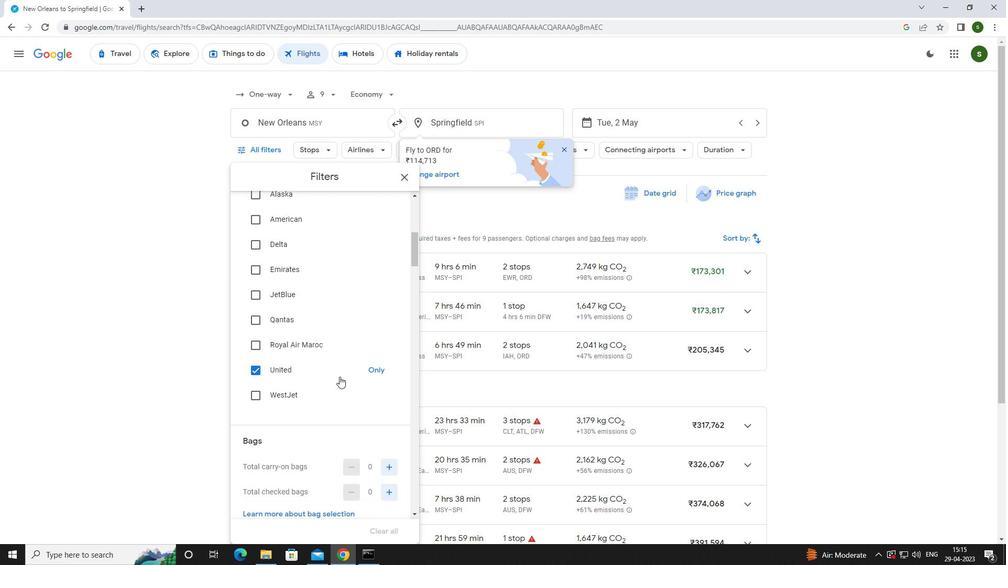 
Action: Mouse moved to (388, 385)
Screenshot: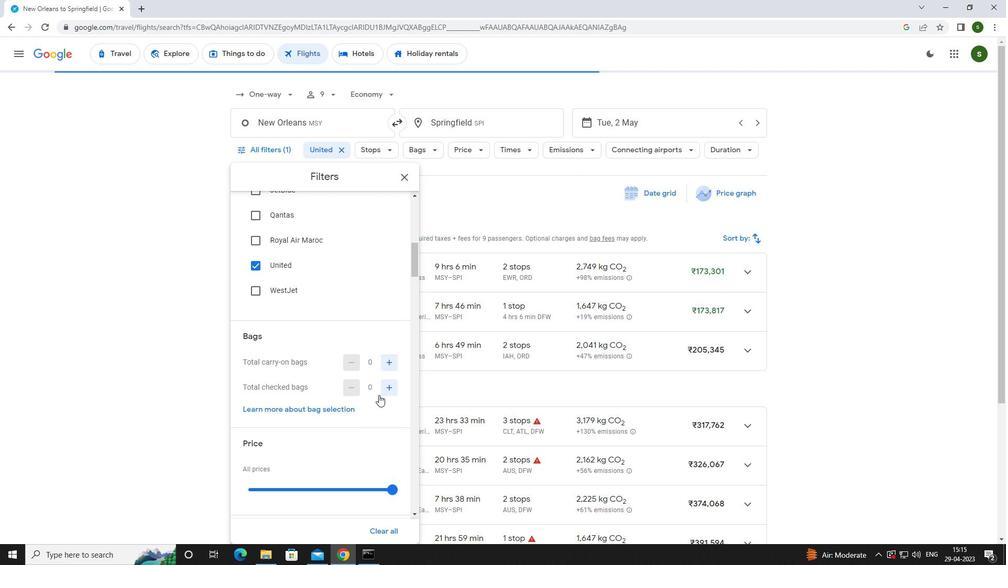 
Action: Mouse pressed left at (388, 385)
Screenshot: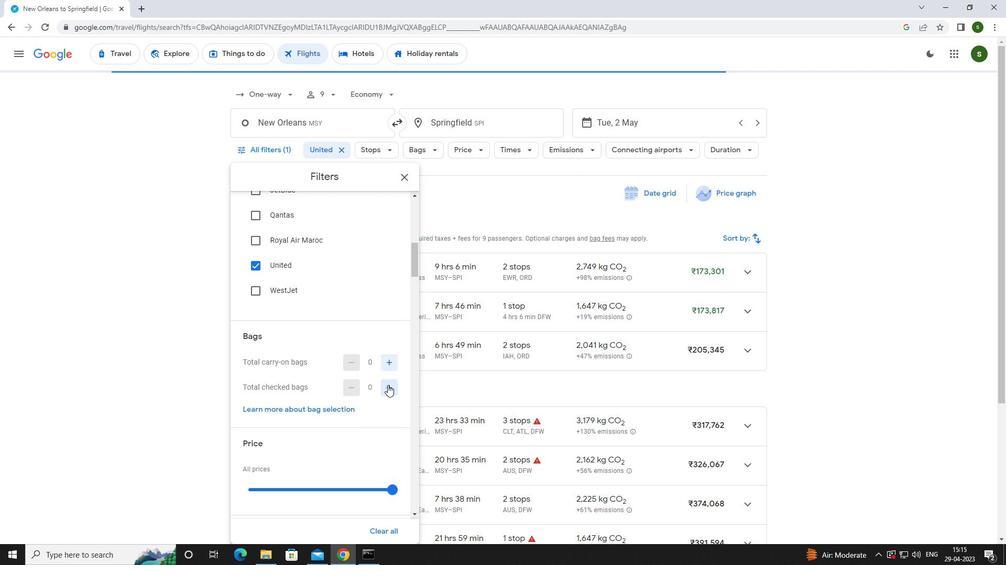 
Action: Mouse pressed left at (388, 385)
Screenshot: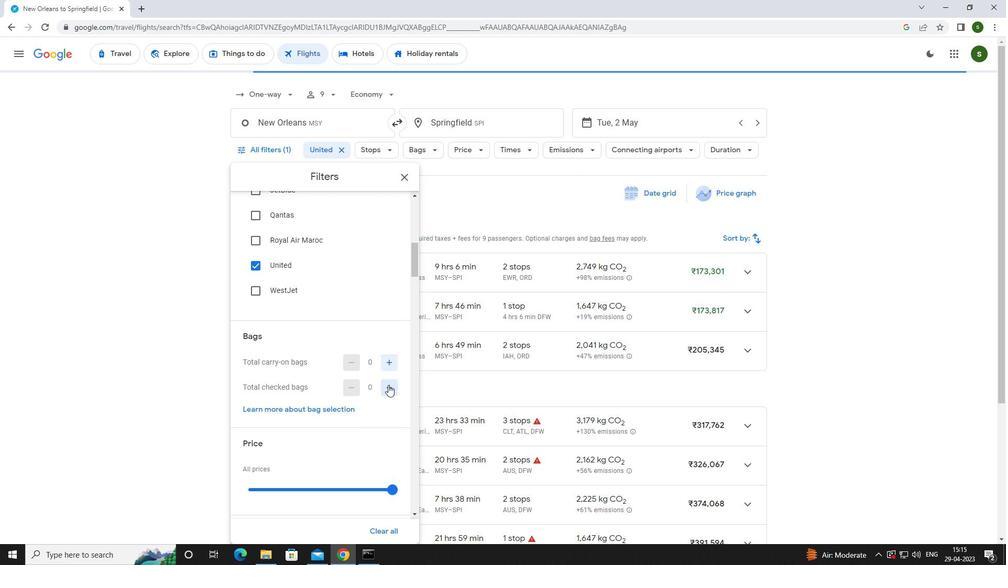 
Action: Mouse pressed left at (388, 385)
Screenshot: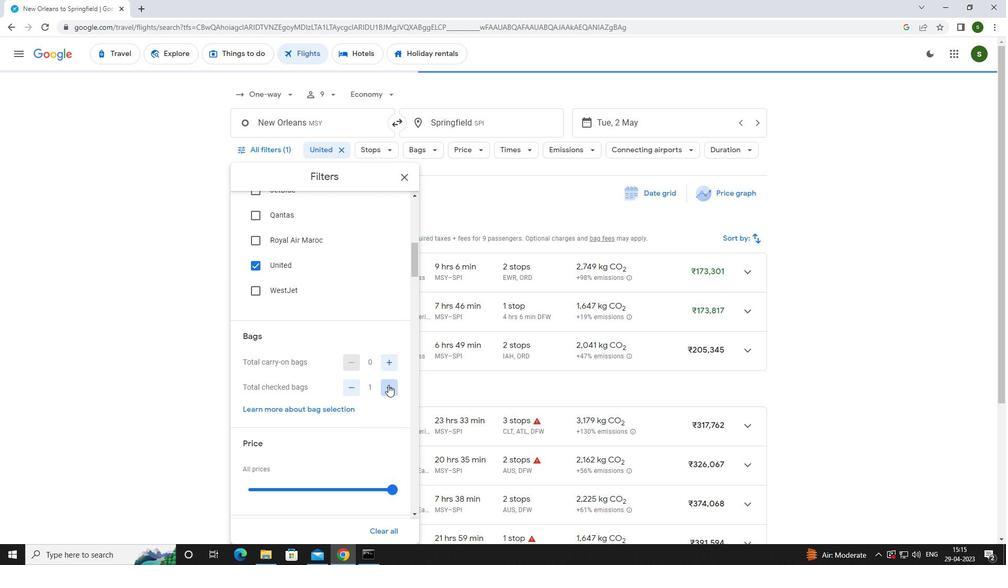 
Action: Mouse pressed left at (388, 385)
Screenshot: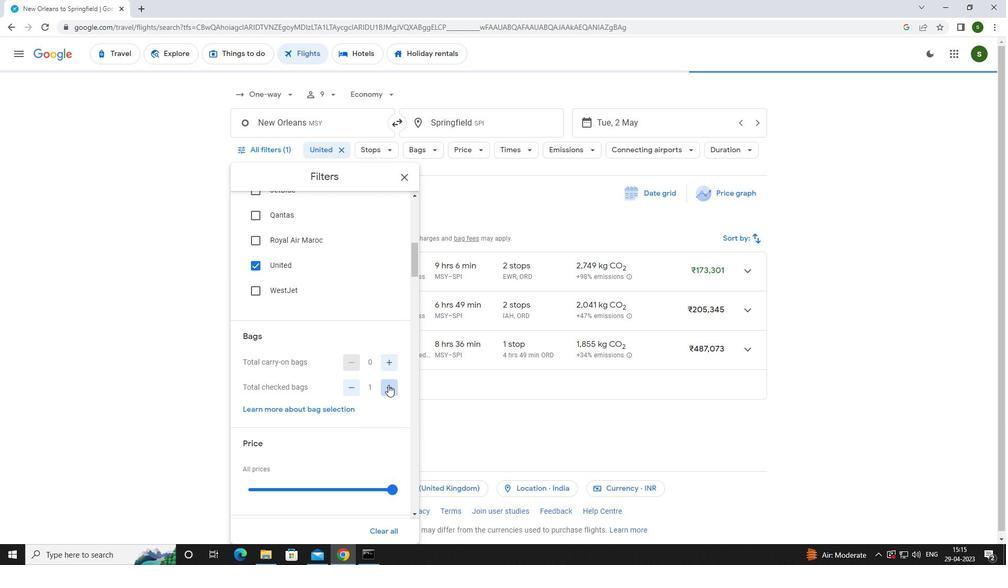 
Action: Mouse pressed left at (388, 385)
Screenshot: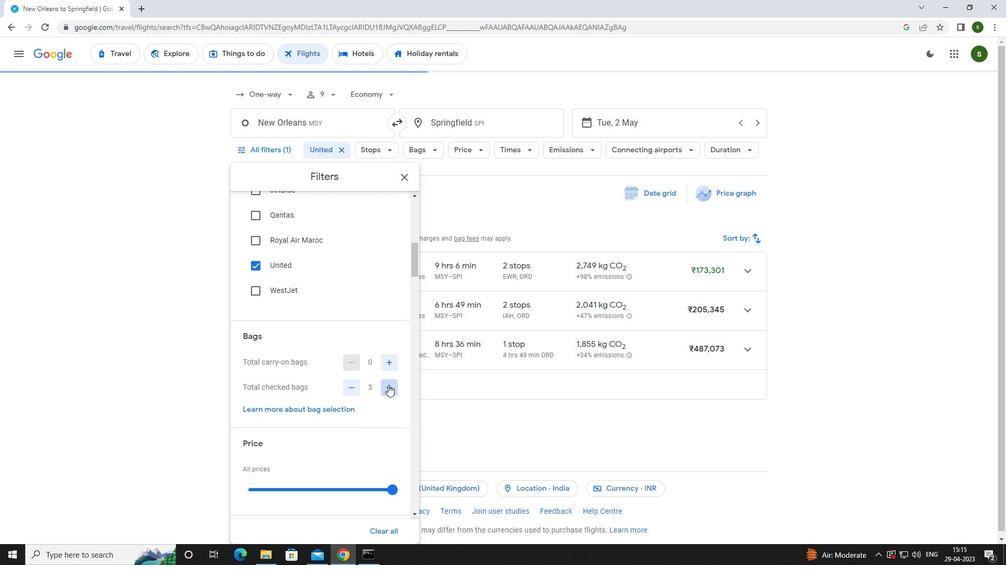 
Action: Mouse pressed left at (388, 385)
Screenshot: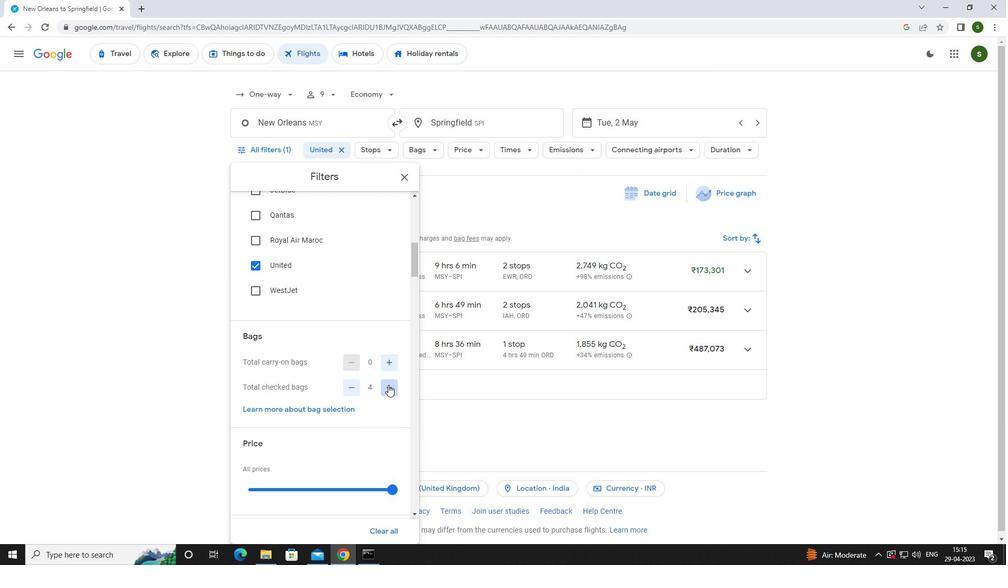 
Action: Mouse pressed left at (388, 385)
Screenshot: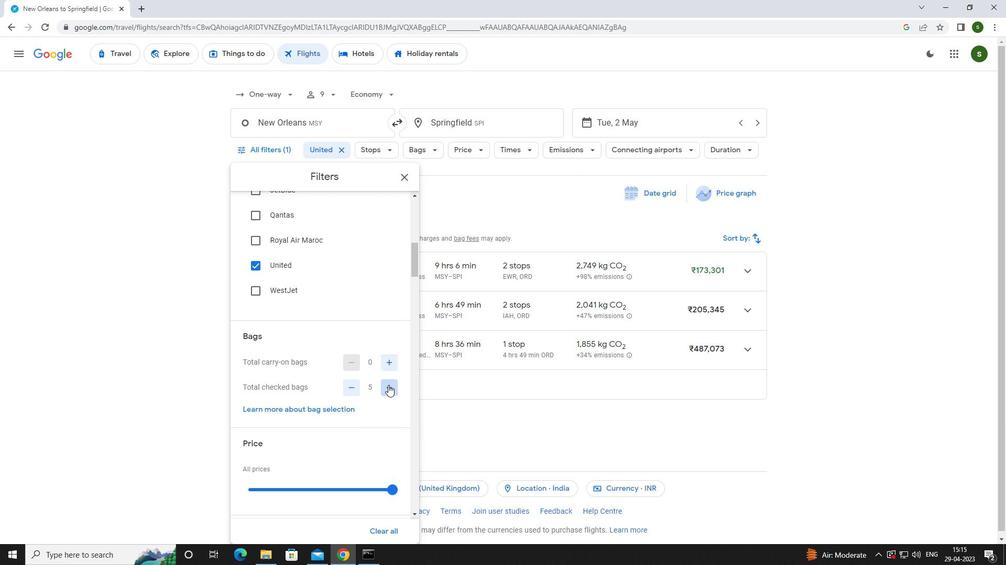 
Action: Mouse pressed left at (388, 385)
Screenshot: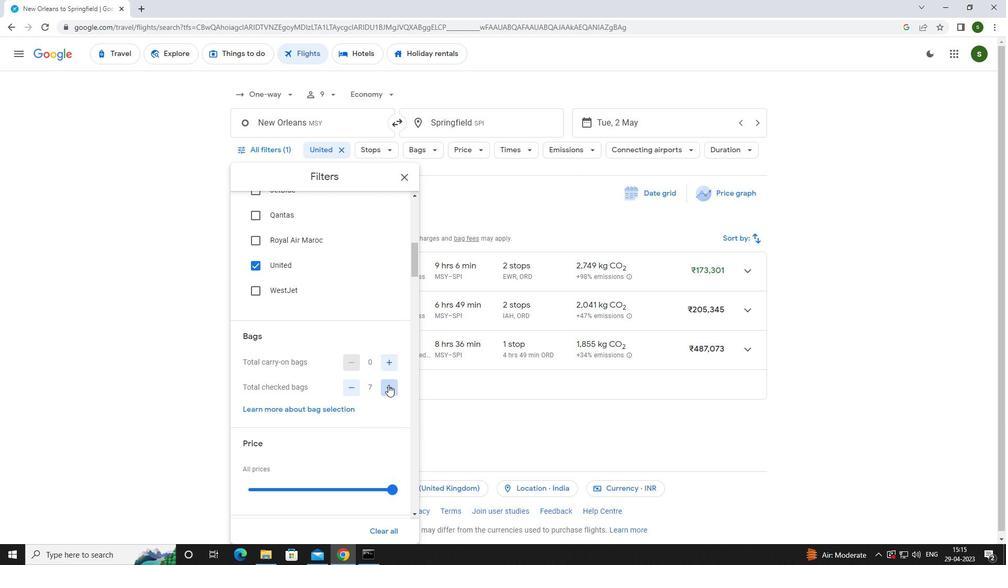 
Action: Mouse pressed left at (388, 385)
Screenshot: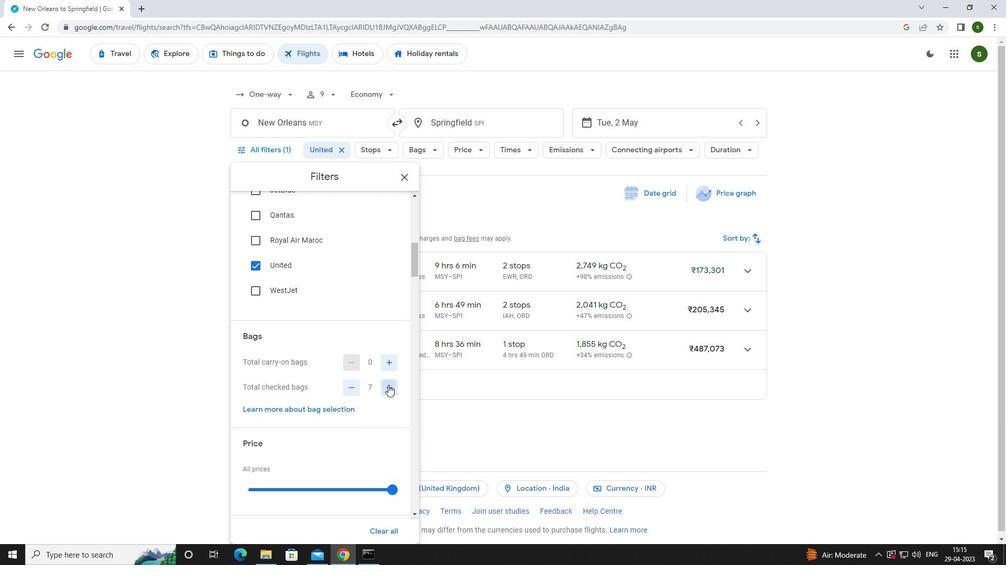 
Action: Mouse moved to (357, 365)
Screenshot: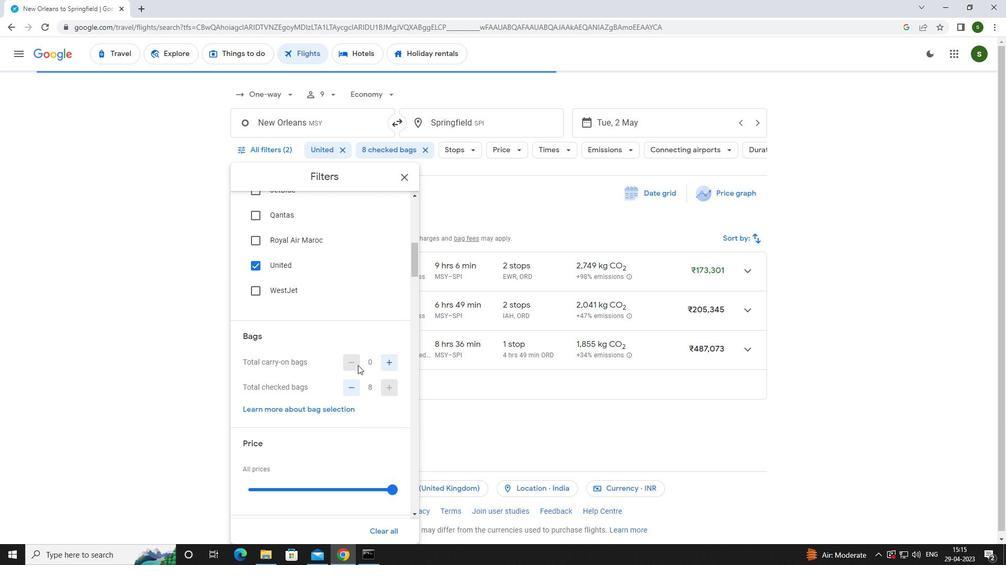 
Action: Mouse scrolled (357, 364) with delta (0, 0)
Screenshot: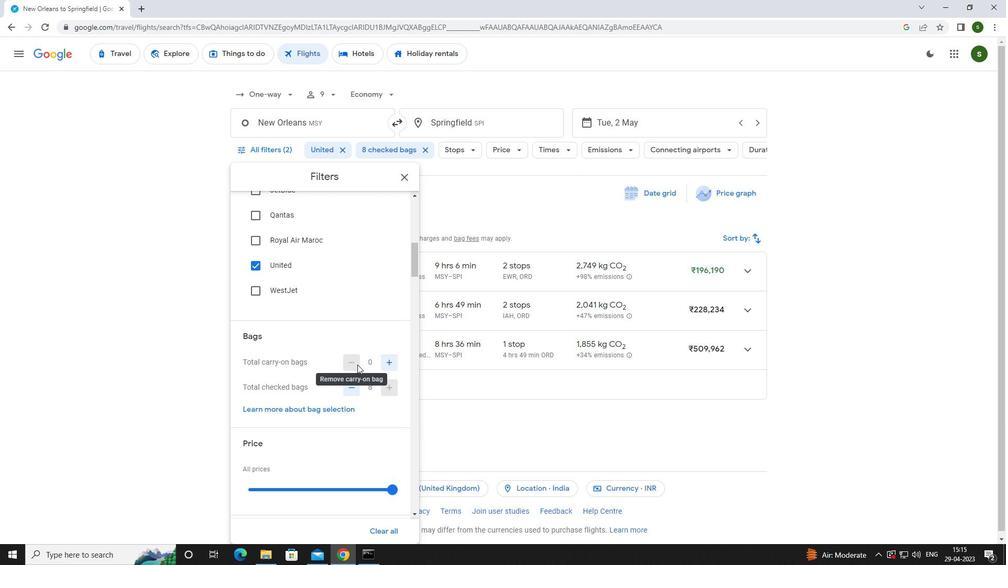 
Action: Mouse scrolled (357, 364) with delta (0, 0)
Screenshot: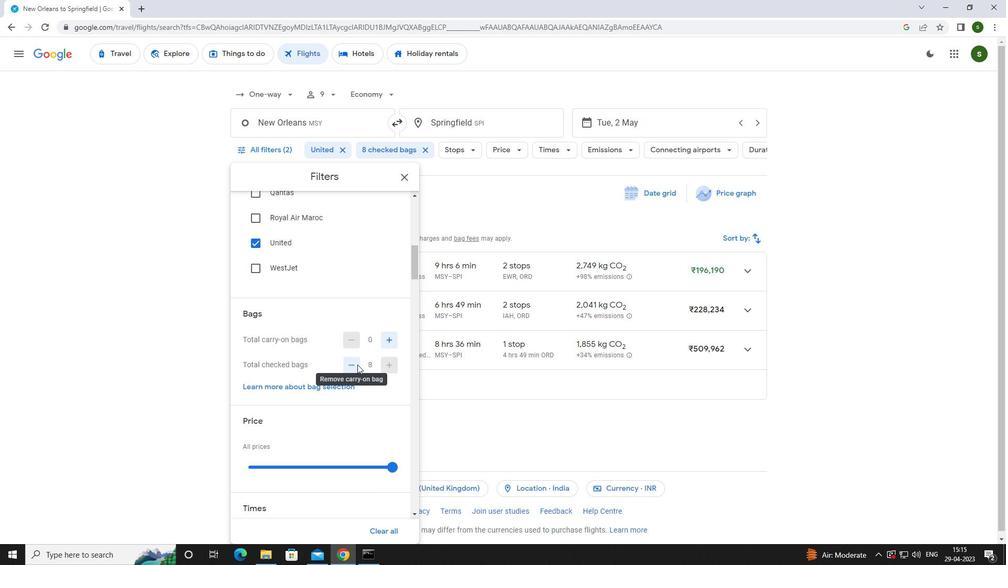 
Action: Mouse scrolled (357, 364) with delta (0, 0)
Screenshot: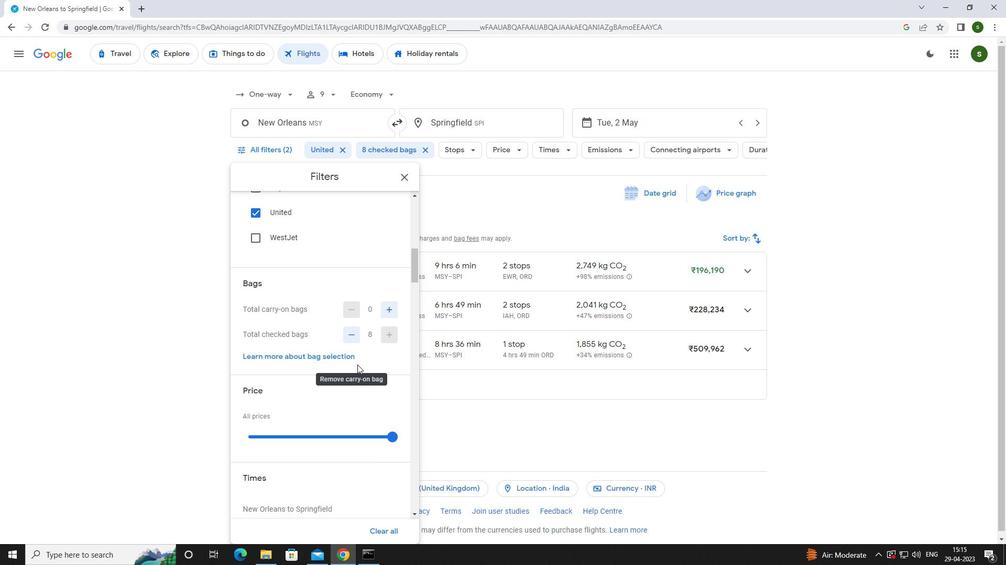 
Action: Mouse moved to (392, 331)
Screenshot: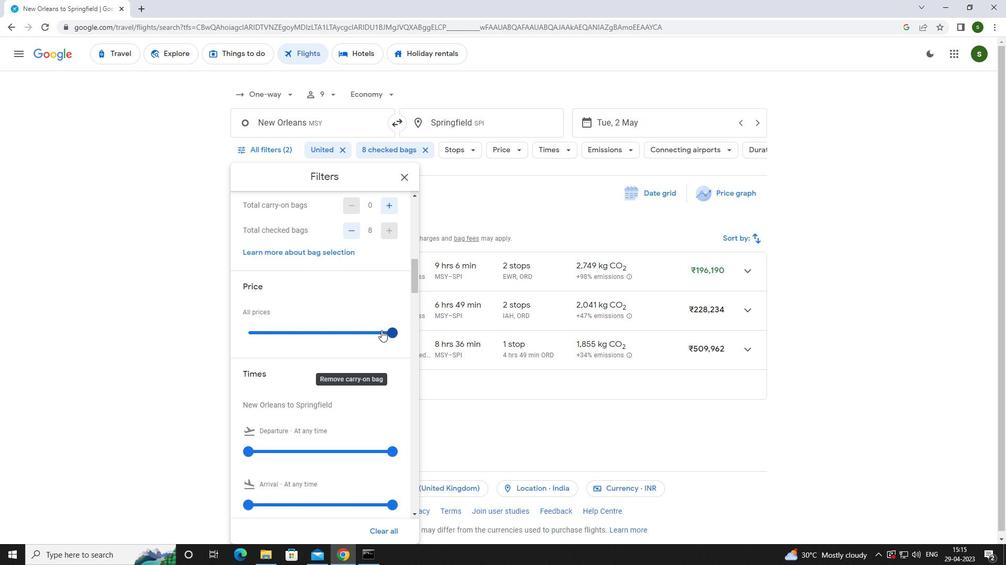 
Action: Mouse pressed left at (392, 331)
Screenshot: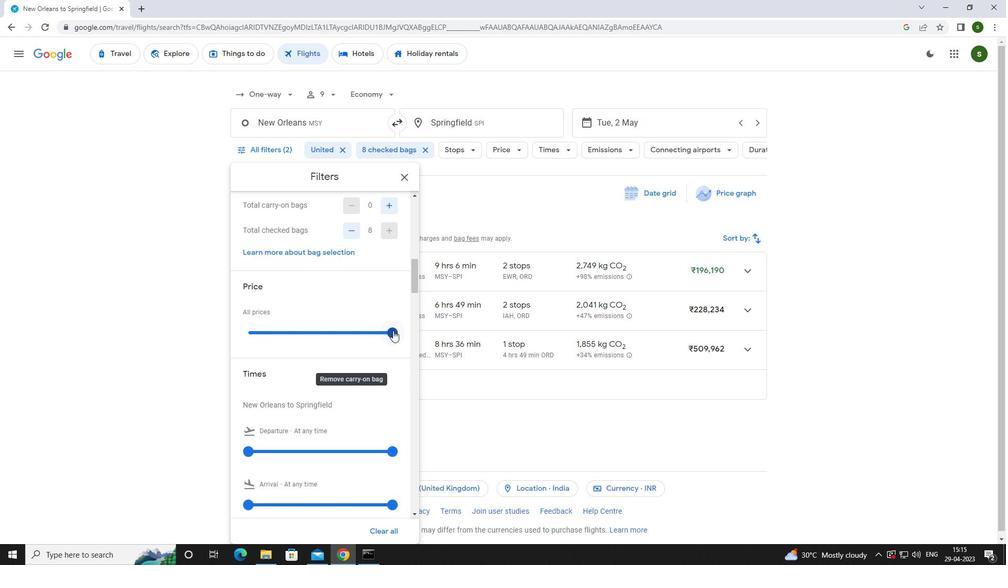 
Action: Mouse moved to (303, 366)
Screenshot: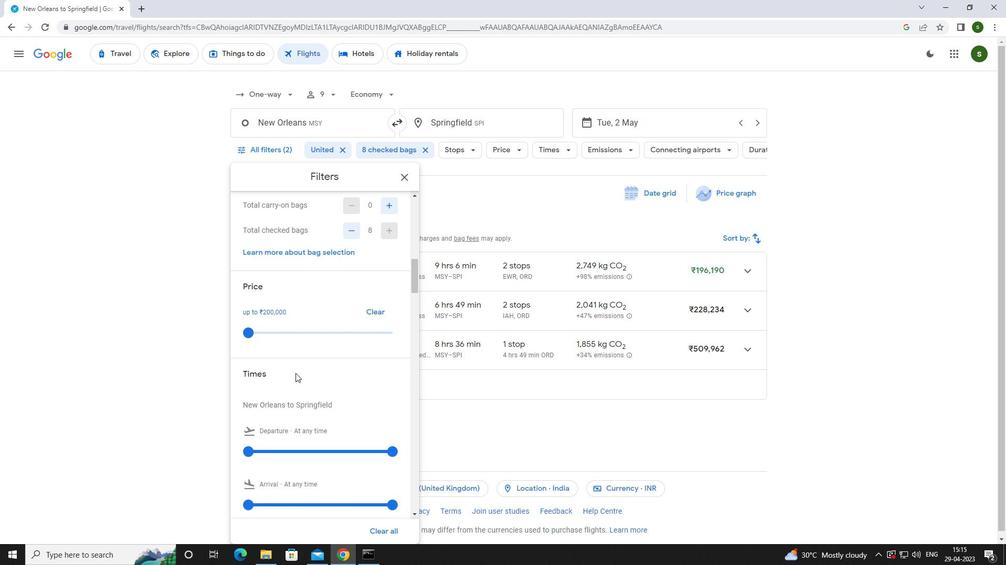 
Action: Mouse scrolled (303, 366) with delta (0, 0)
Screenshot: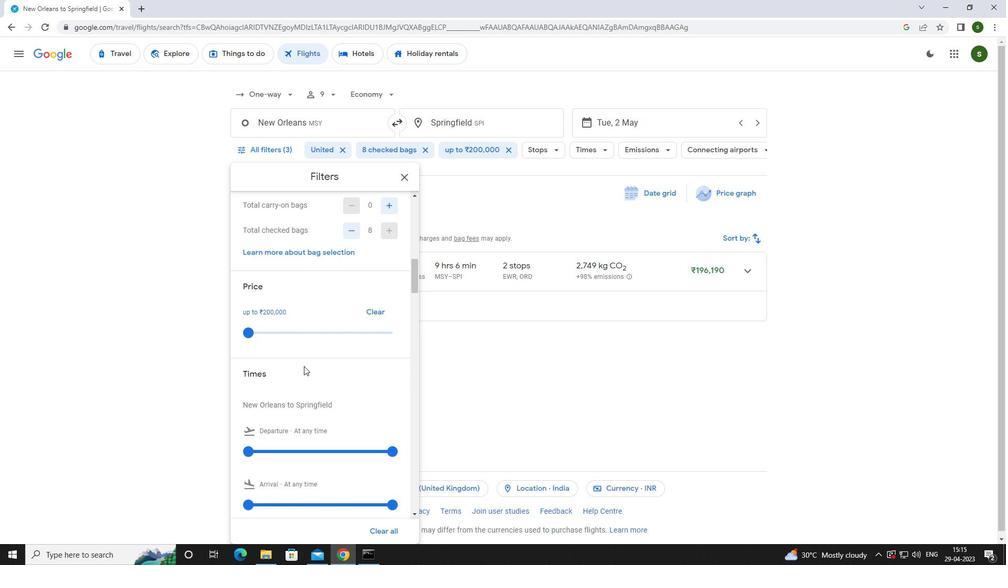 
Action: Mouse scrolled (303, 366) with delta (0, 0)
Screenshot: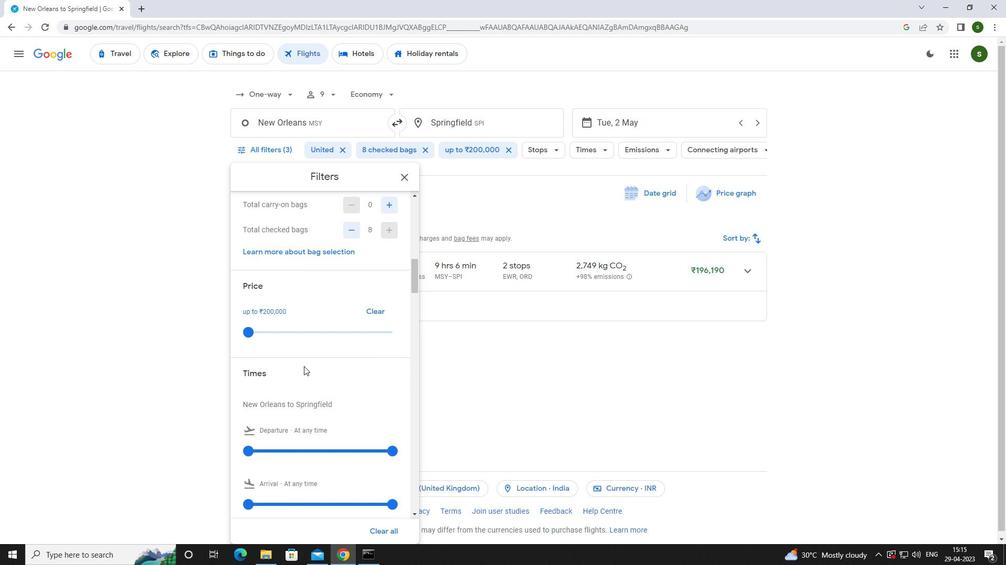 
Action: Mouse moved to (248, 345)
Screenshot: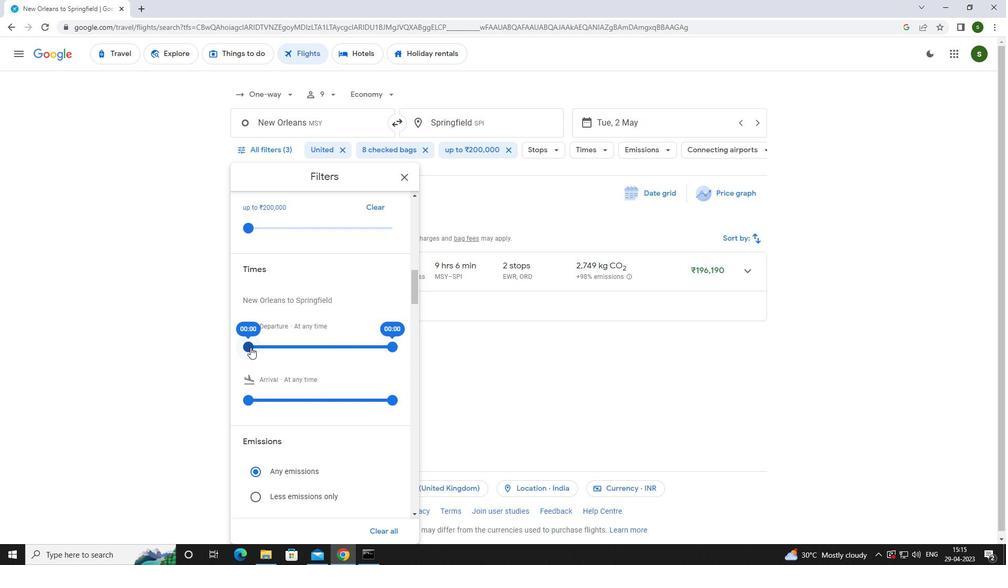 
Action: Mouse pressed left at (248, 345)
Screenshot: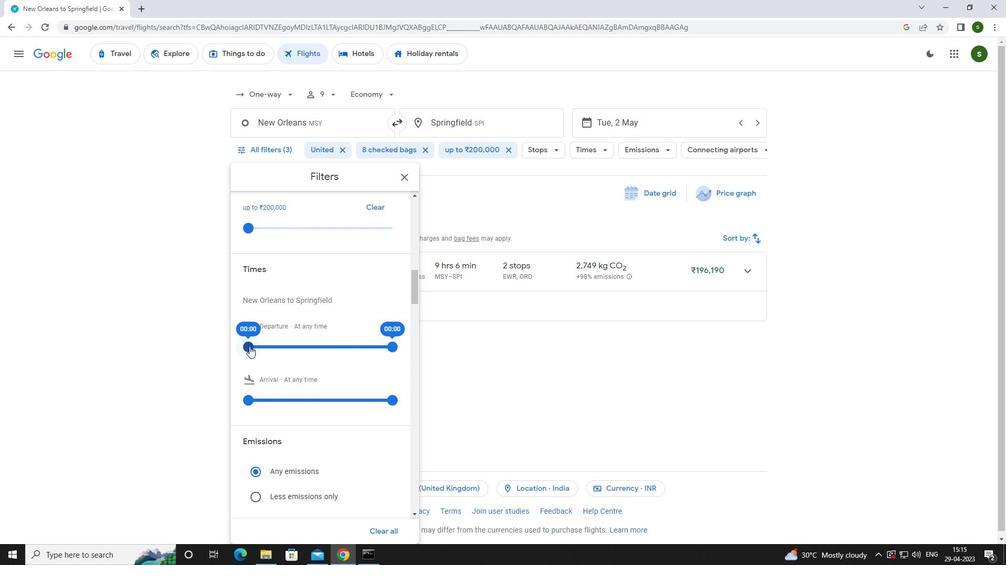 
Action: Mouse moved to (527, 384)
Screenshot: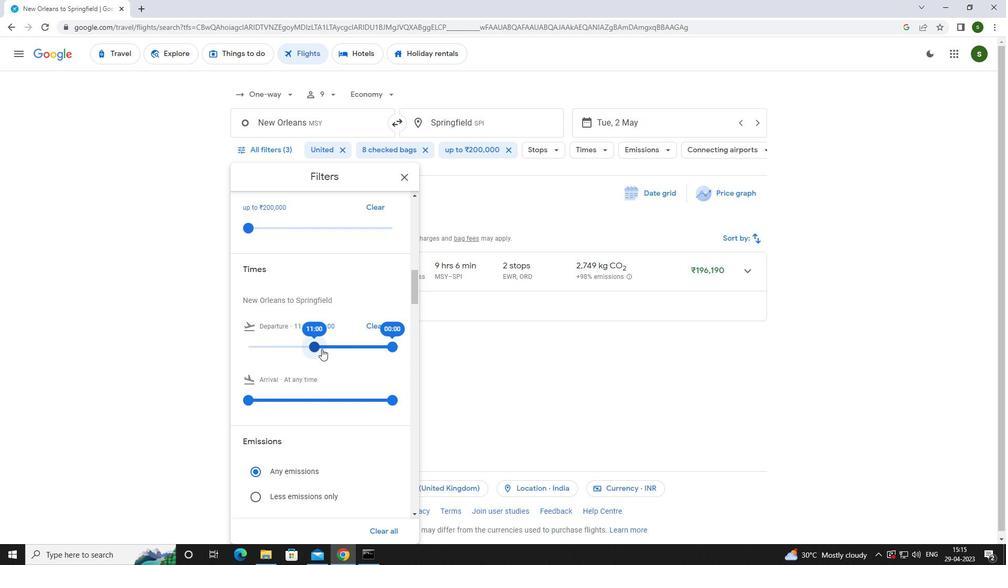 
Action: Mouse pressed left at (527, 384)
Screenshot: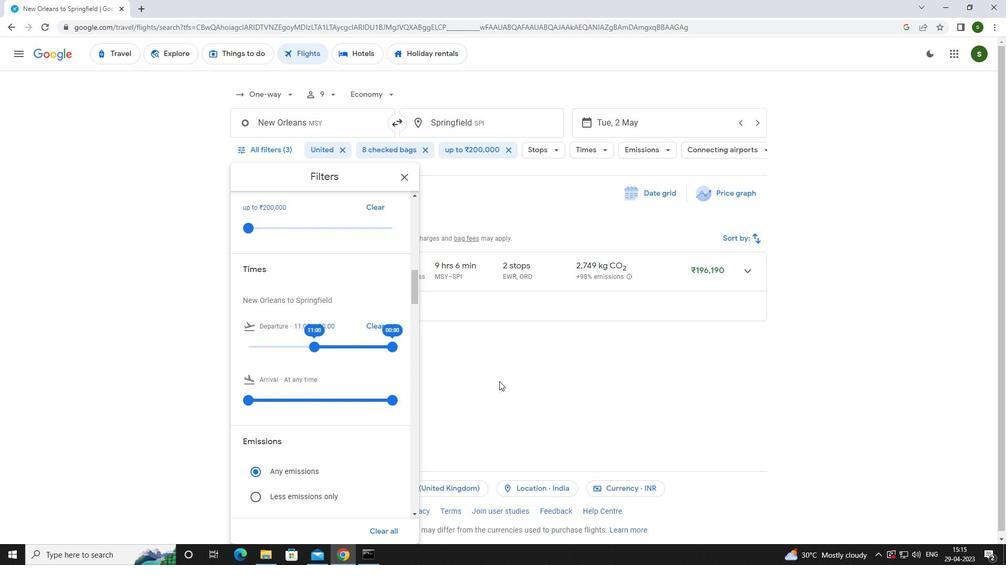 
Action: Mouse moved to (529, 384)
Screenshot: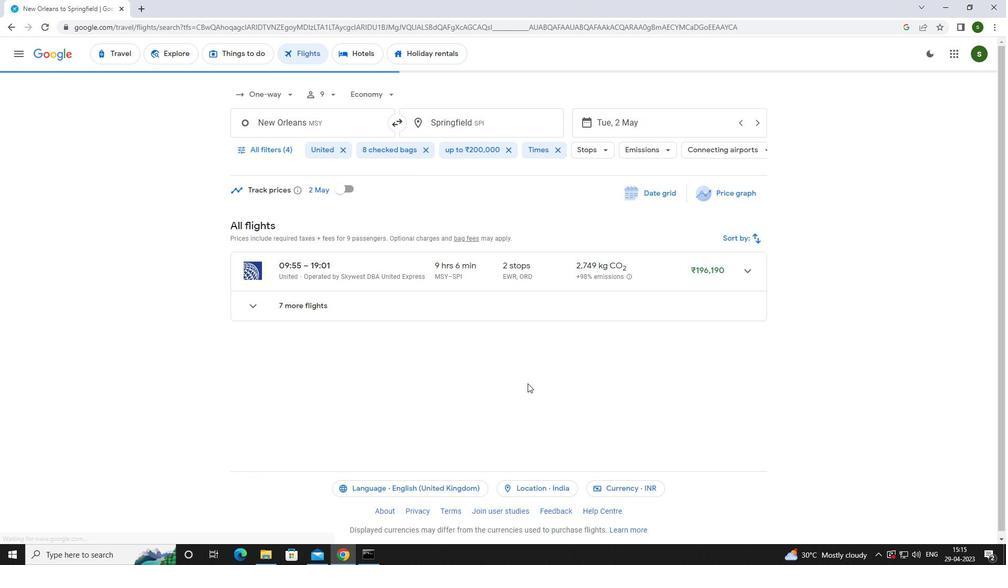 
